 Task: Look for space in Ath, Belgium from 21st June, 2023 to 29th June, 2023 for 4 adults in price range Rs.7000 to Rs.12000. Place can be entire place with 2 bedrooms having 2 beds and 2 bathrooms. Property type can be flat. Amenities needed are: heating, . Booking option can be shelf check-in. Required host language is English.
Action: Mouse moved to (446, 116)
Screenshot: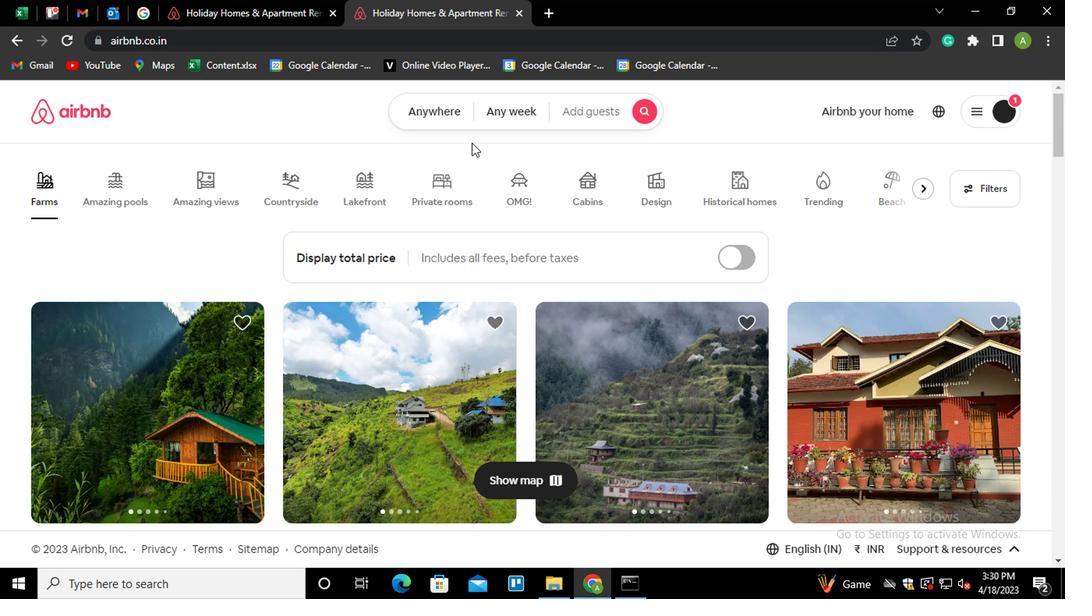 
Action: Mouse pressed left at (446, 116)
Screenshot: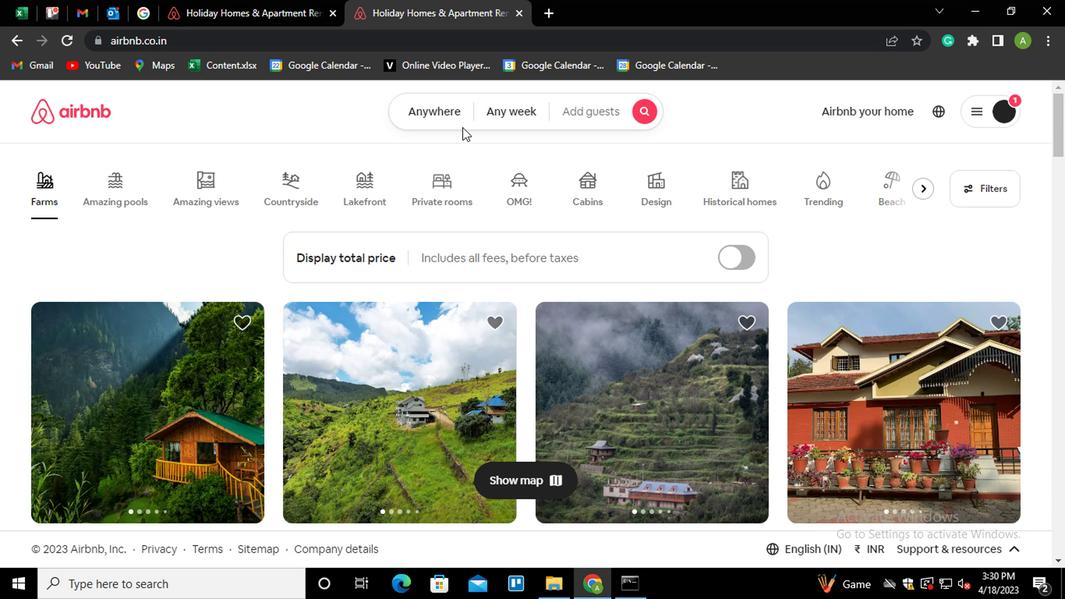 
Action: Mouse moved to (249, 177)
Screenshot: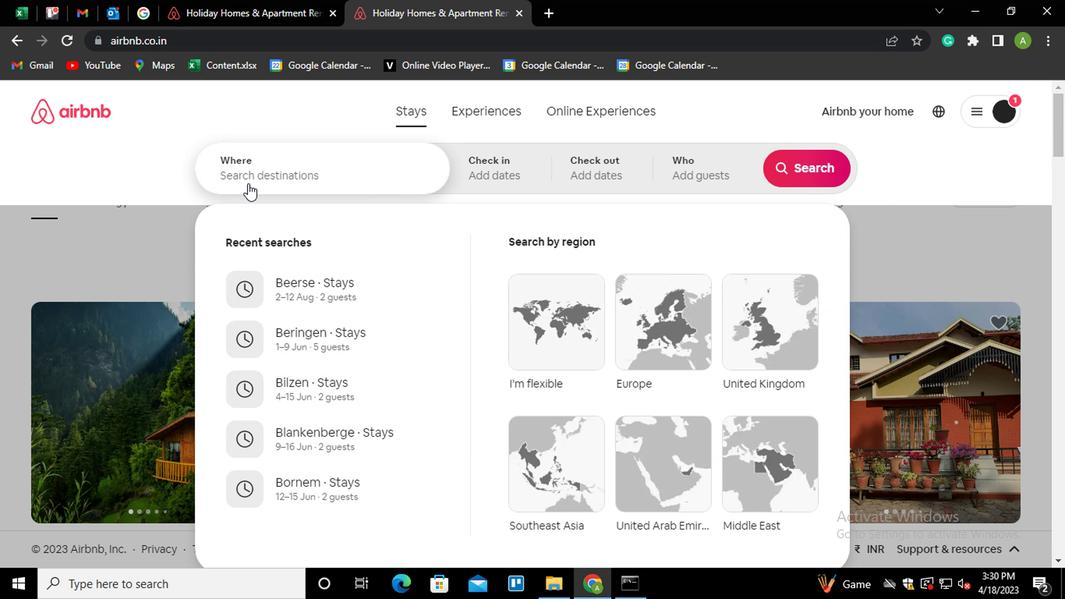 
Action: Mouse pressed left at (249, 177)
Screenshot: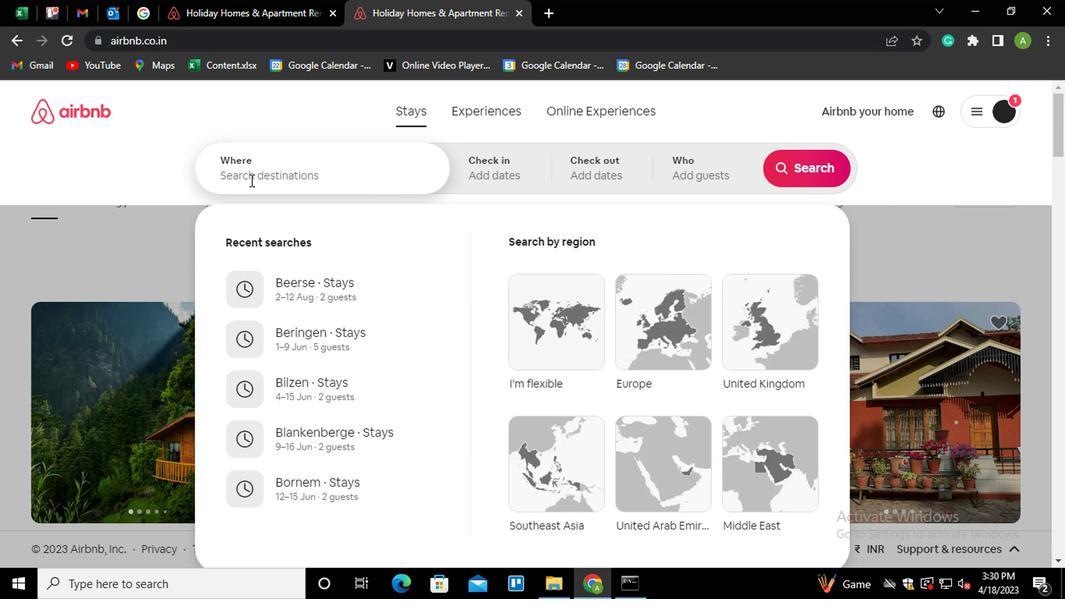 
Action: Key pressed <Key.shift><Key.shift><Key.shift><Key.shift><Key.shift><Key.shift><Key.shift>ATH,<Key.space><Key.shift_r><Key.shift_r><Key.shift_r>BELGIU<Key.down><Key.enter>
Screenshot: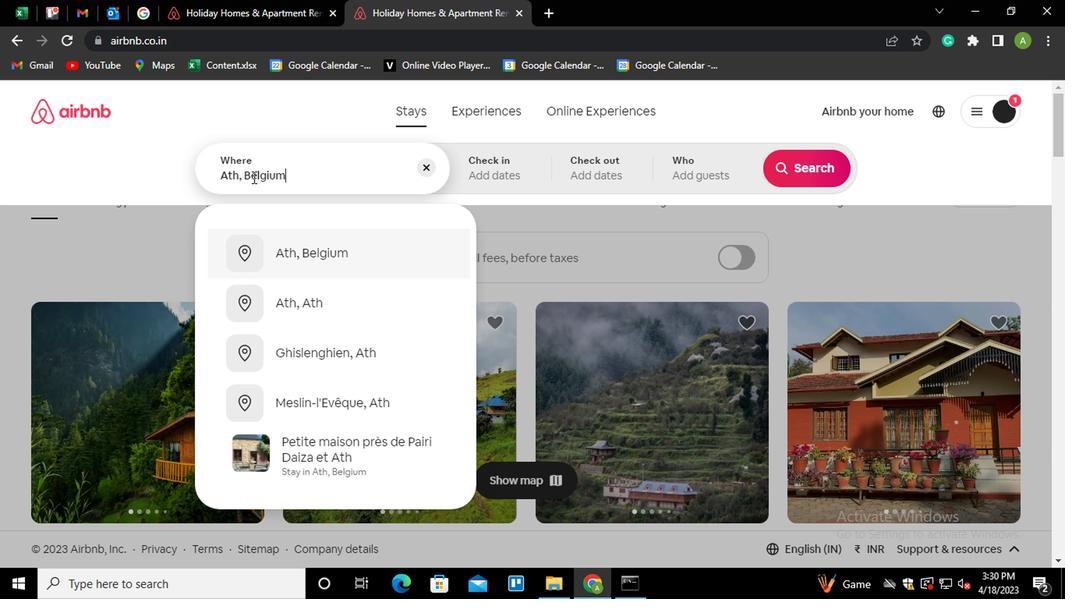 
Action: Mouse moved to (787, 297)
Screenshot: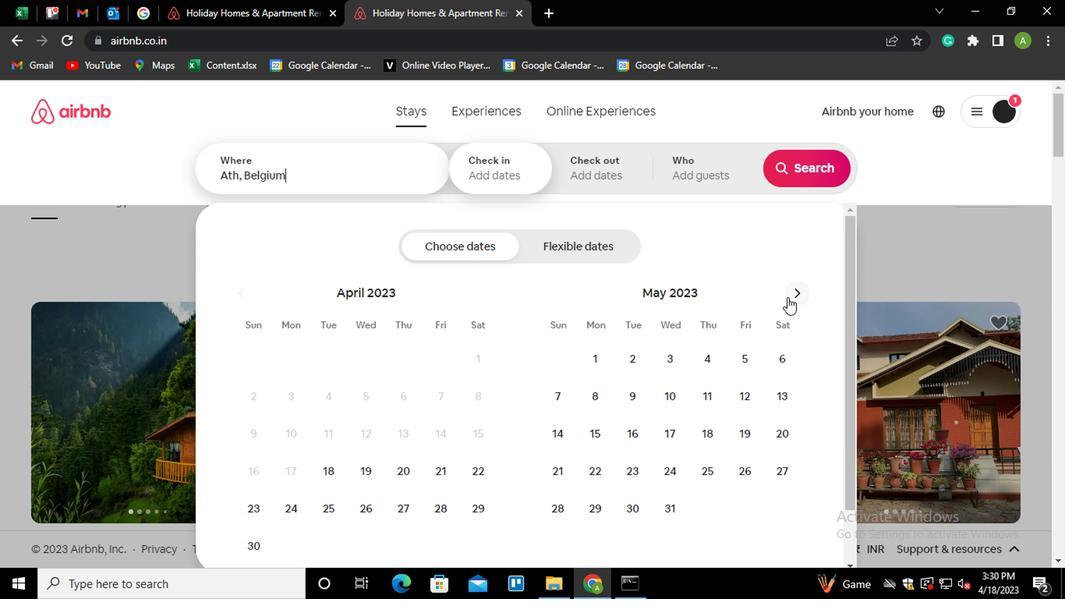 
Action: Mouse pressed left at (787, 297)
Screenshot: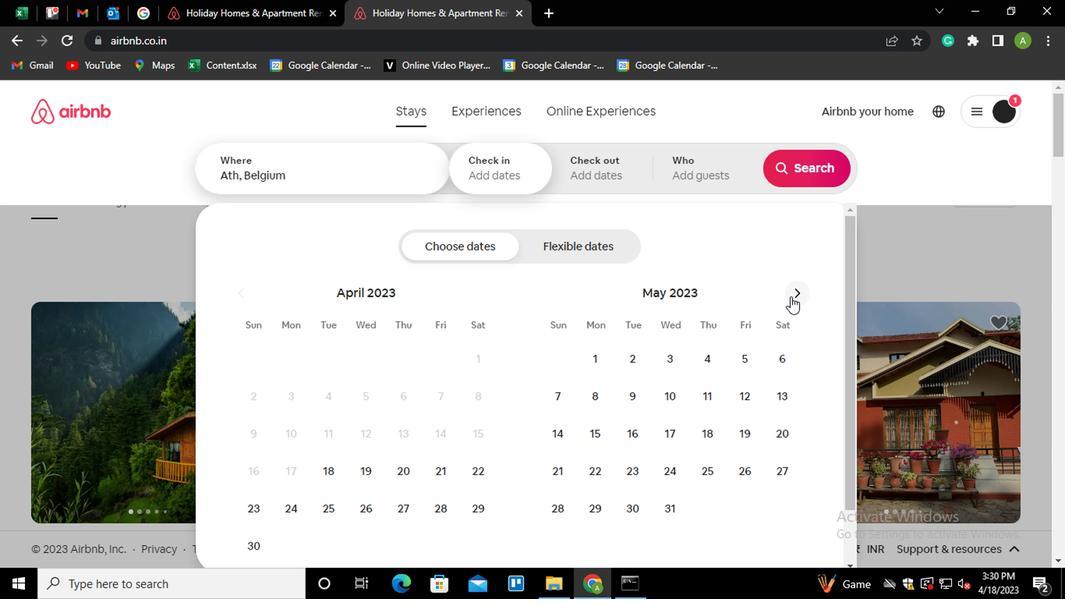
Action: Mouse moved to (662, 476)
Screenshot: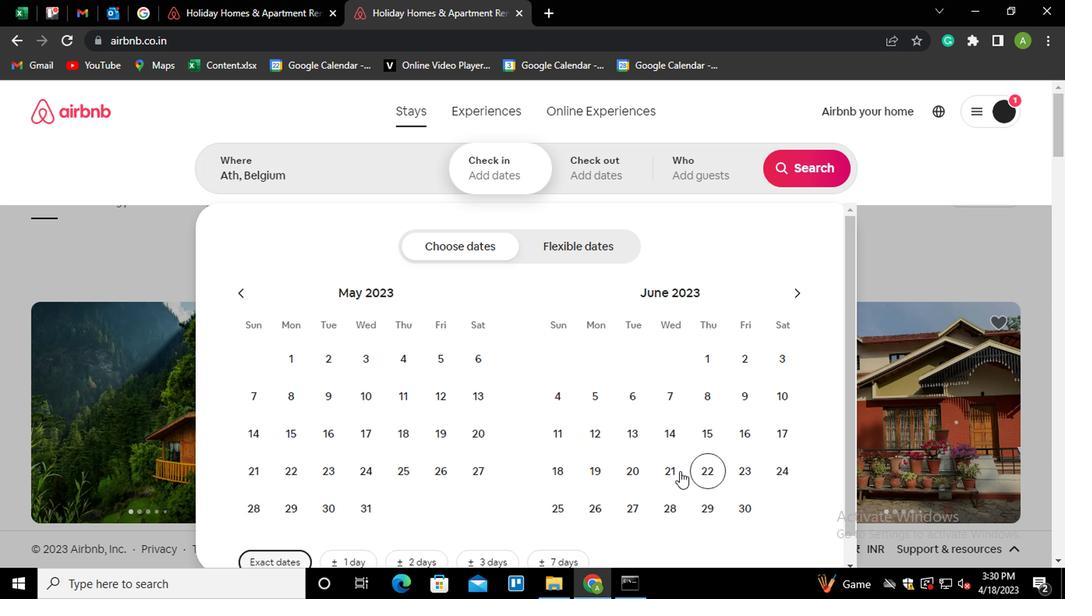 
Action: Mouse pressed left at (662, 476)
Screenshot: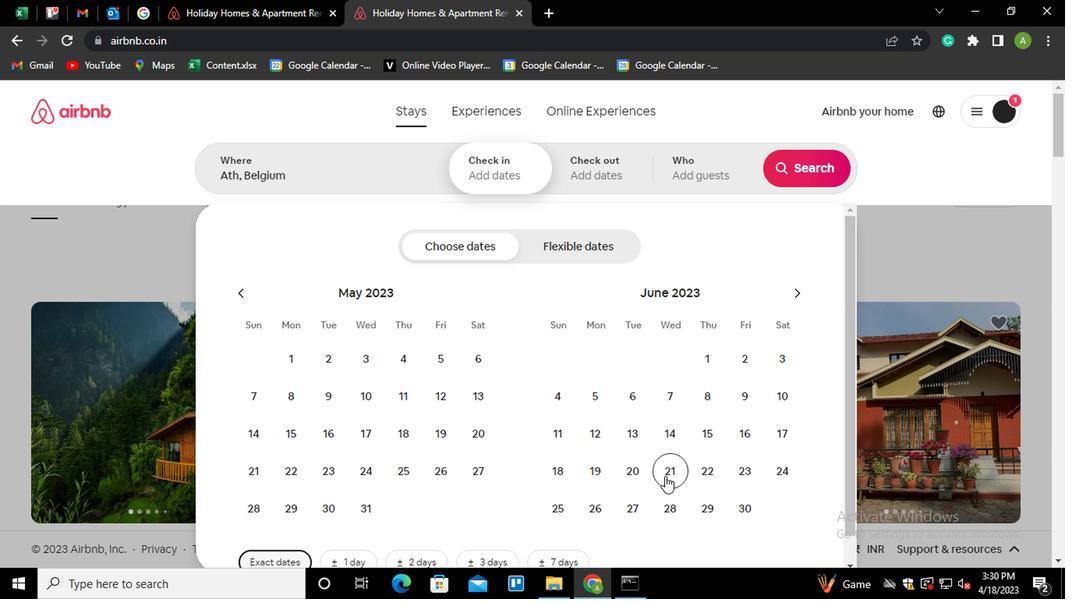 
Action: Mouse moved to (708, 507)
Screenshot: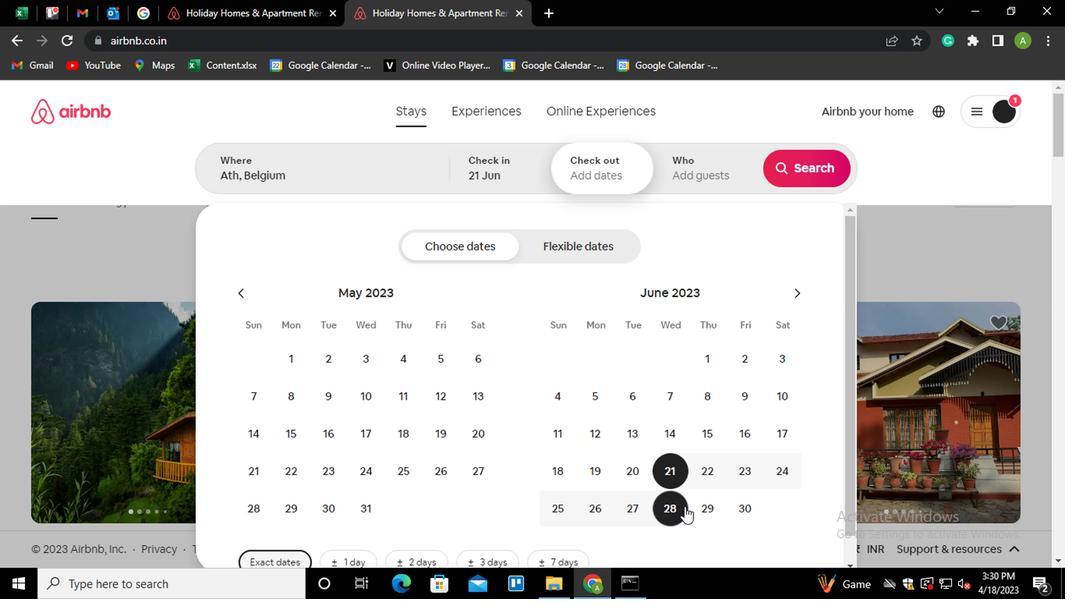 
Action: Mouse pressed left at (708, 507)
Screenshot: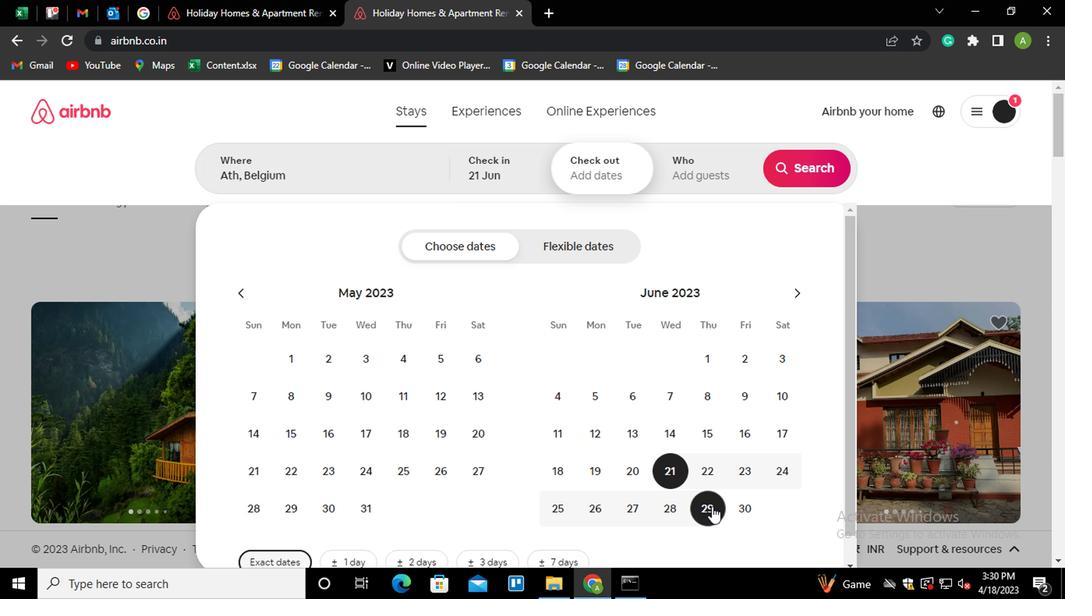 
Action: Mouse moved to (712, 165)
Screenshot: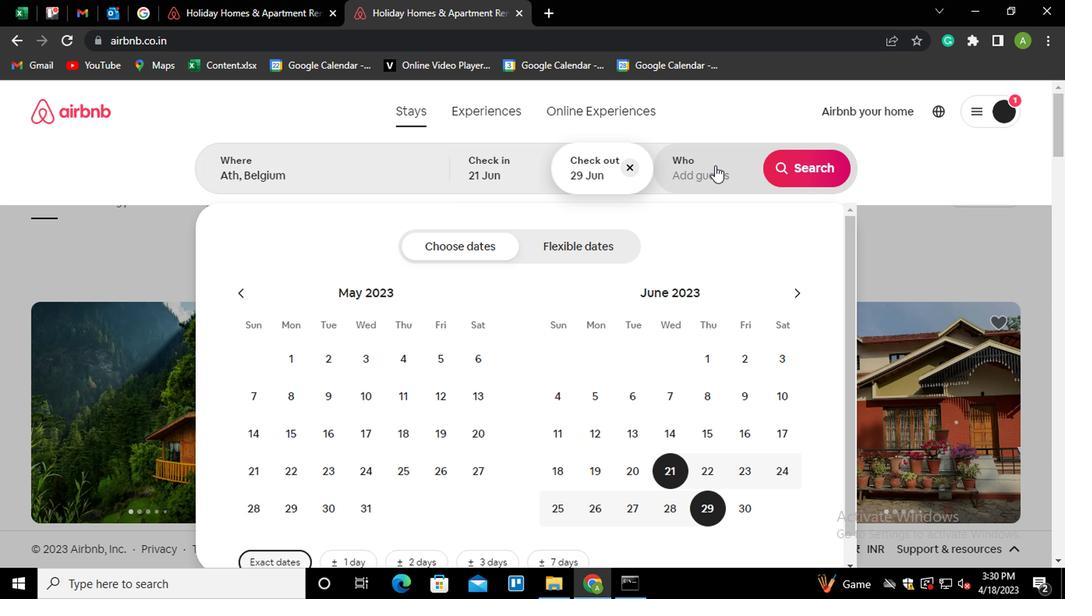 
Action: Mouse pressed left at (712, 165)
Screenshot: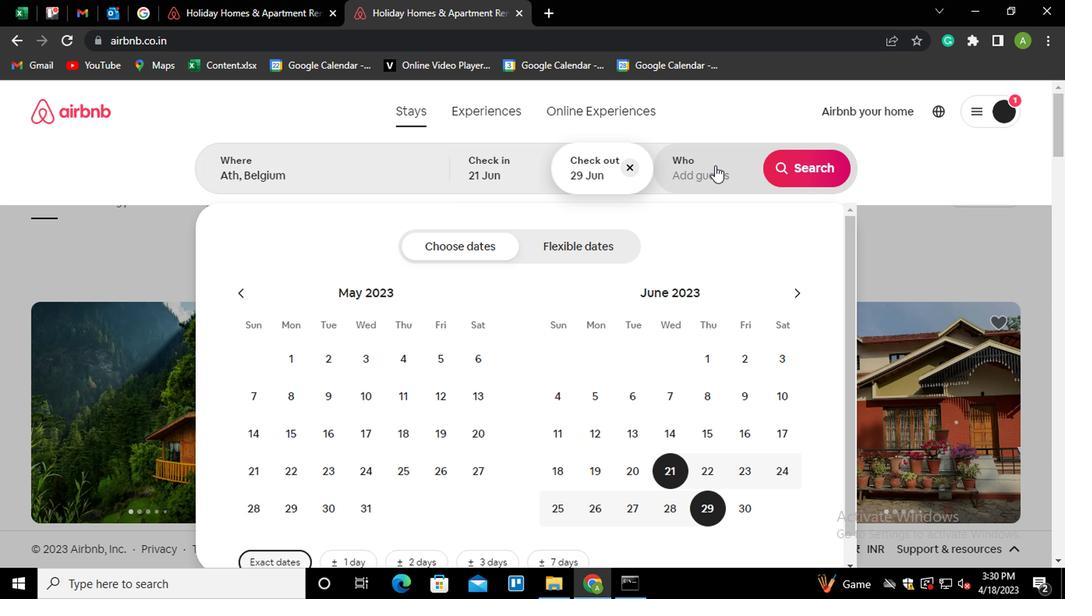 
Action: Mouse moved to (811, 252)
Screenshot: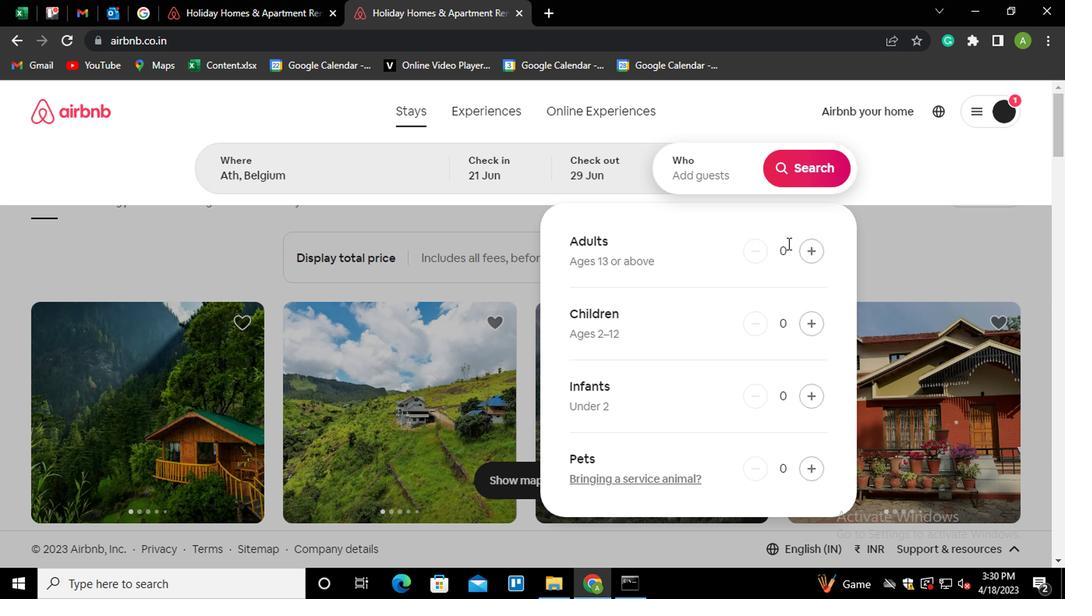 
Action: Mouse pressed left at (811, 252)
Screenshot: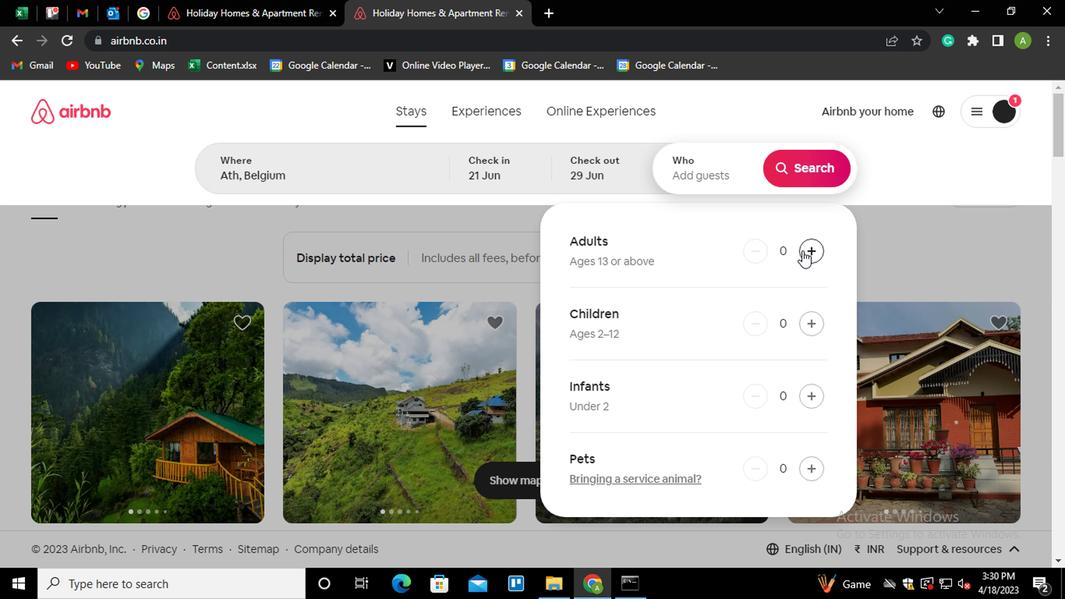 
Action: Mouse pressed left at (811, 252)
Screenshot: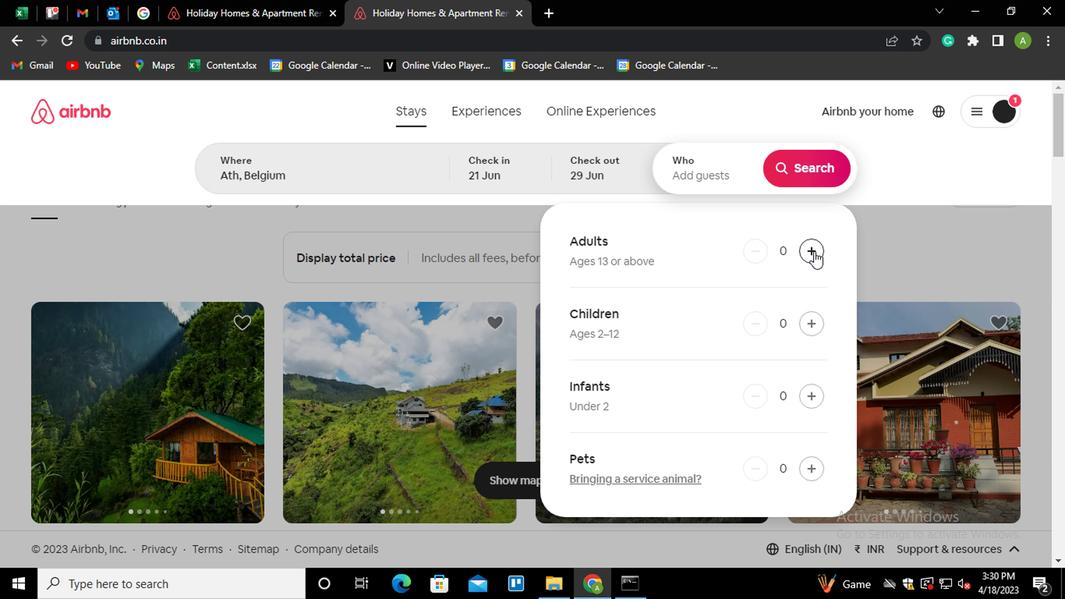 
Action: Mouse pressed left at (811, 252)
Screenshot: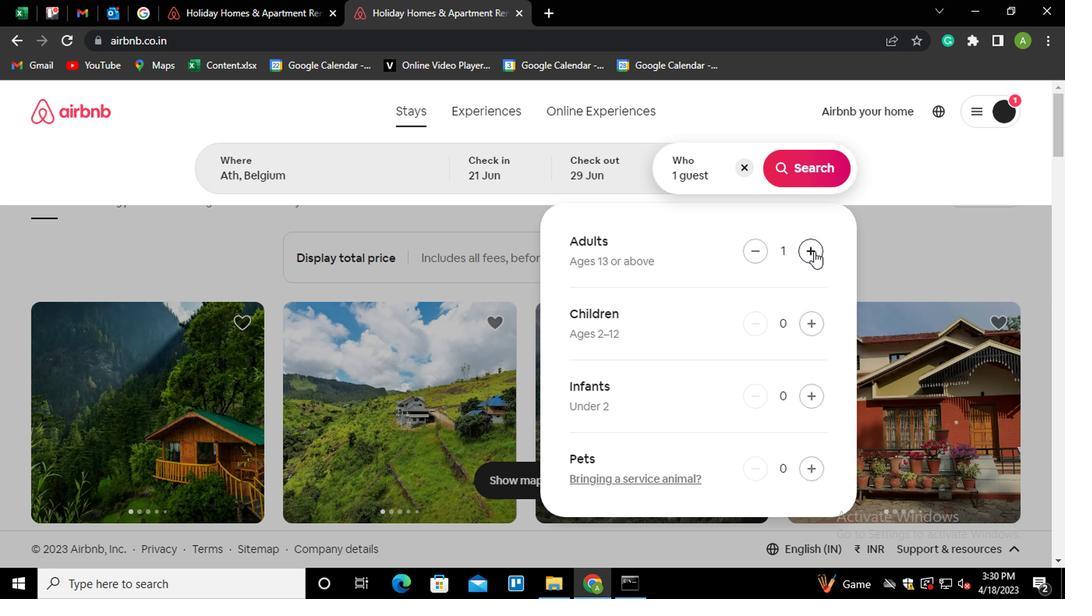 
Action: Mouse pressed left at (811, 252)
Screenshot: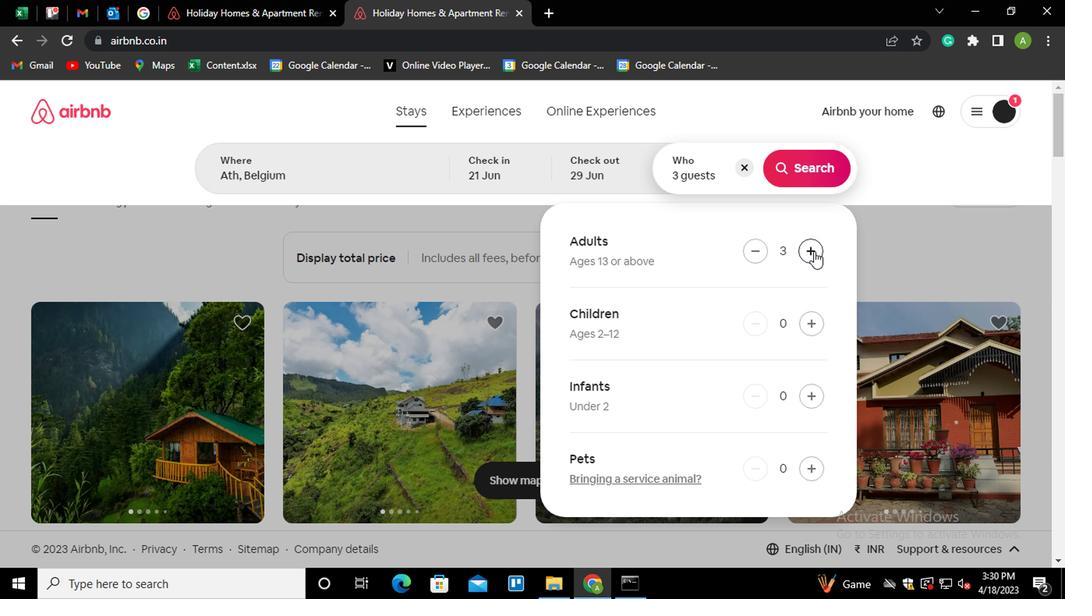 
Action: Mouse moved to (800, 154)
Screenshot: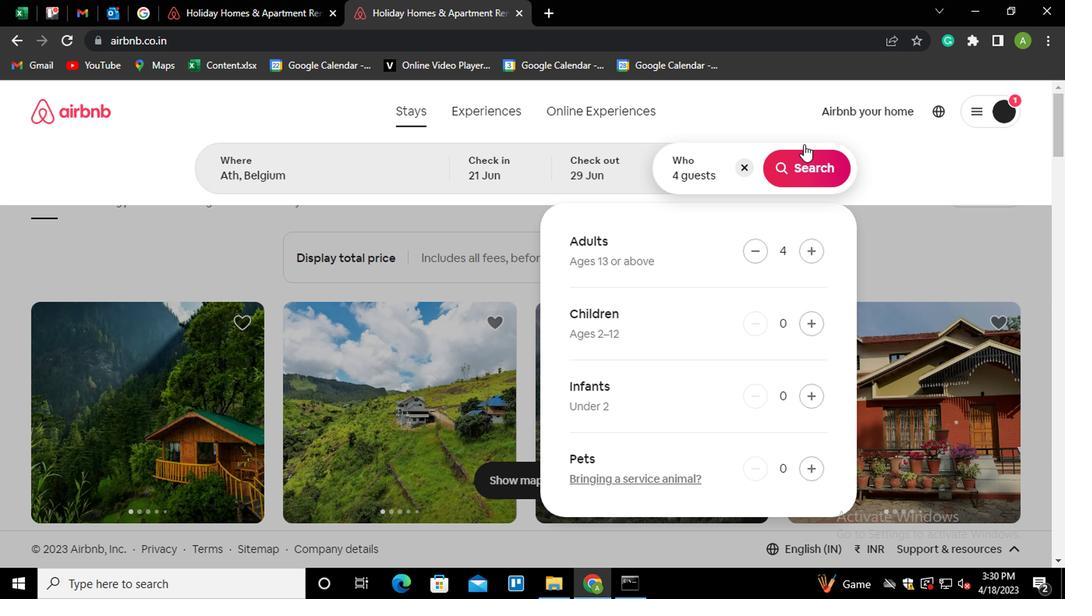
Action: Mouse pressed left at (800, 154)
Screenshot: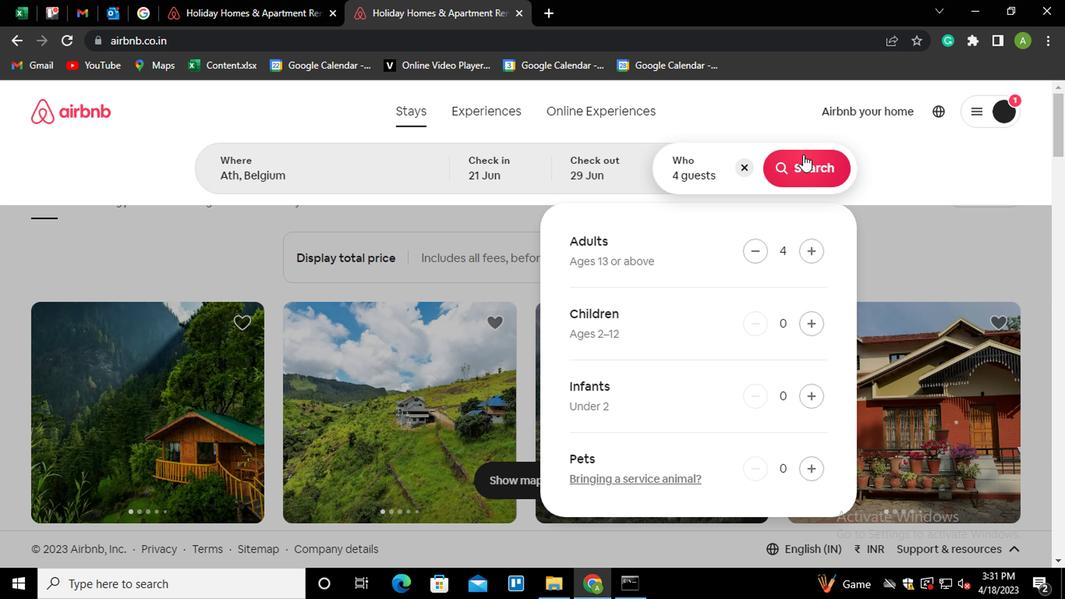 
Action: Mouse moved to (990, 180)
Screenshot: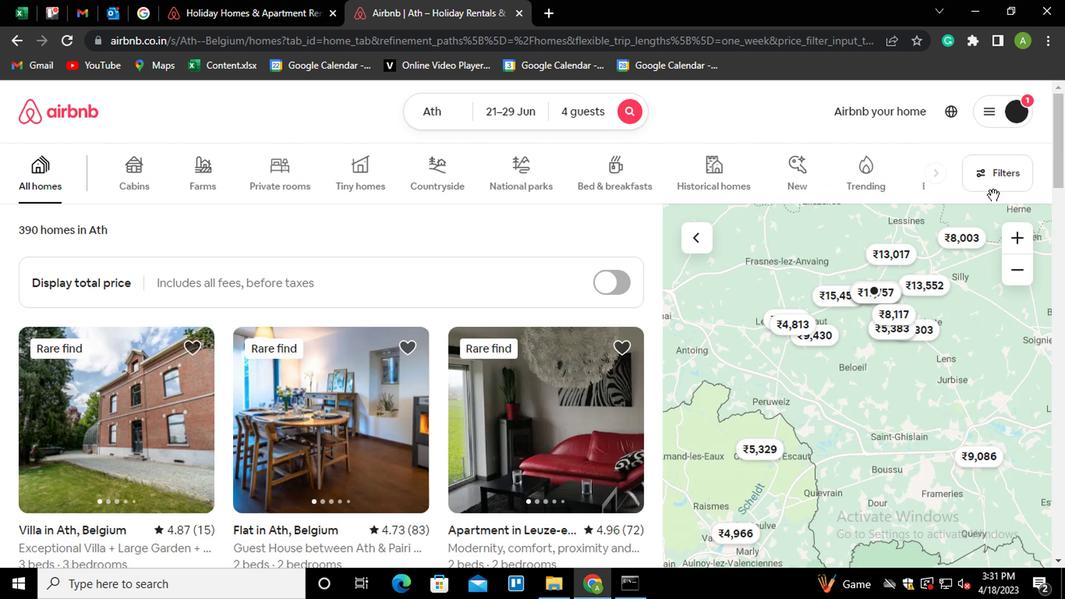 
Action: Mouse pressed left at (990, 180)
Screenshot: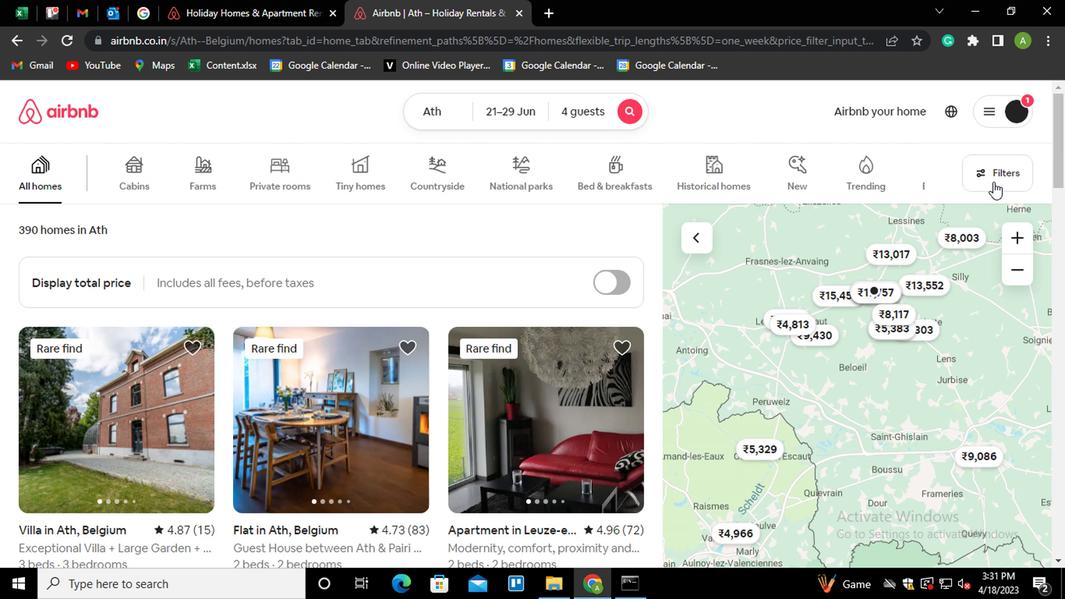 
Action: Mouse moved to (448, 350)
Screenshot: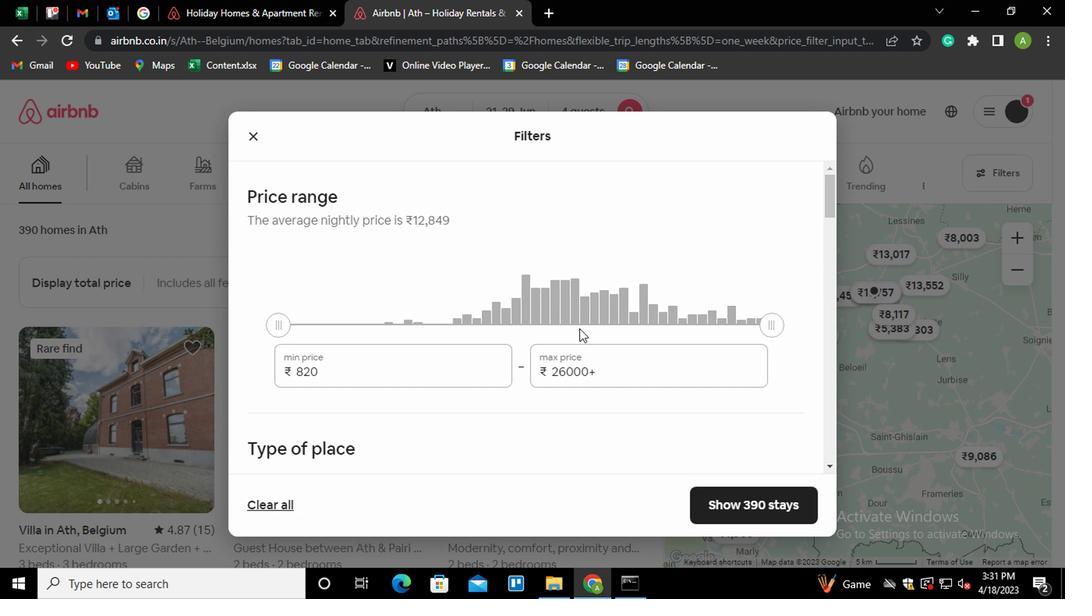 
Action: Mouse pressed left at (448, 350)
Screenshot: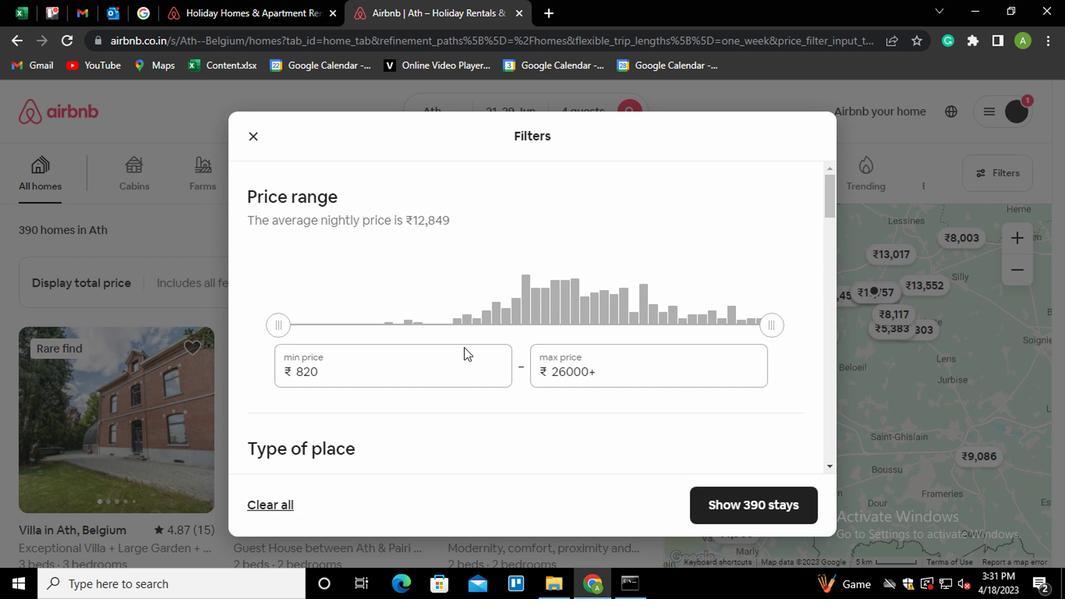 
Action: Key pressed <Key.shift_r><Key.home>7000
Screenshot: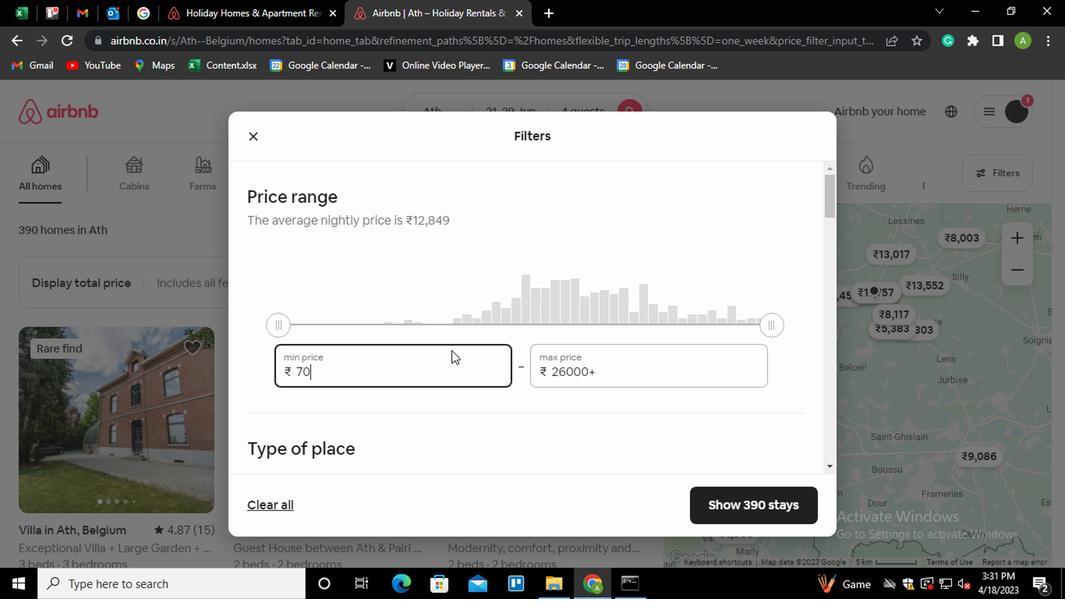 
Action: Mouse moved to (623, 377)
Screenshot: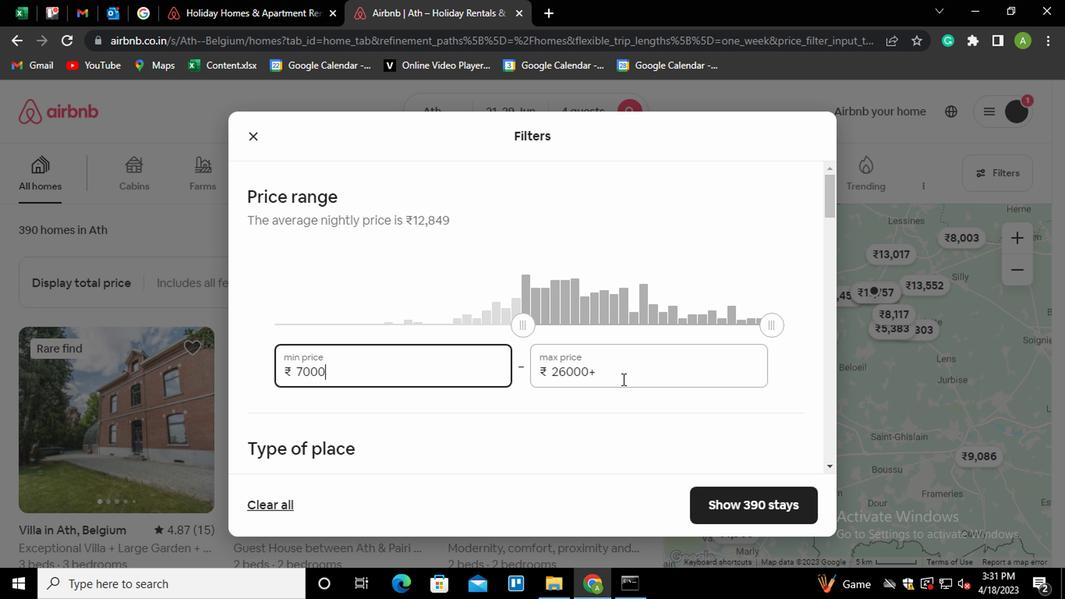 
Action: Mouse pressed left at (623, 377)
Screenshot: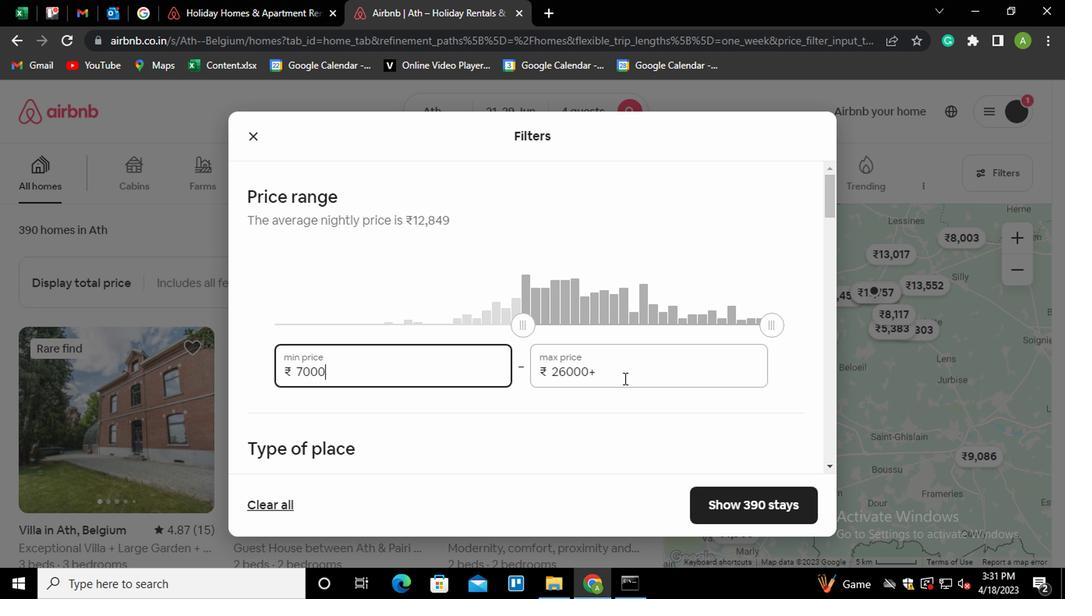 
Action: Key pressed <Key.shift_r><Key.home>12000
Screenshot: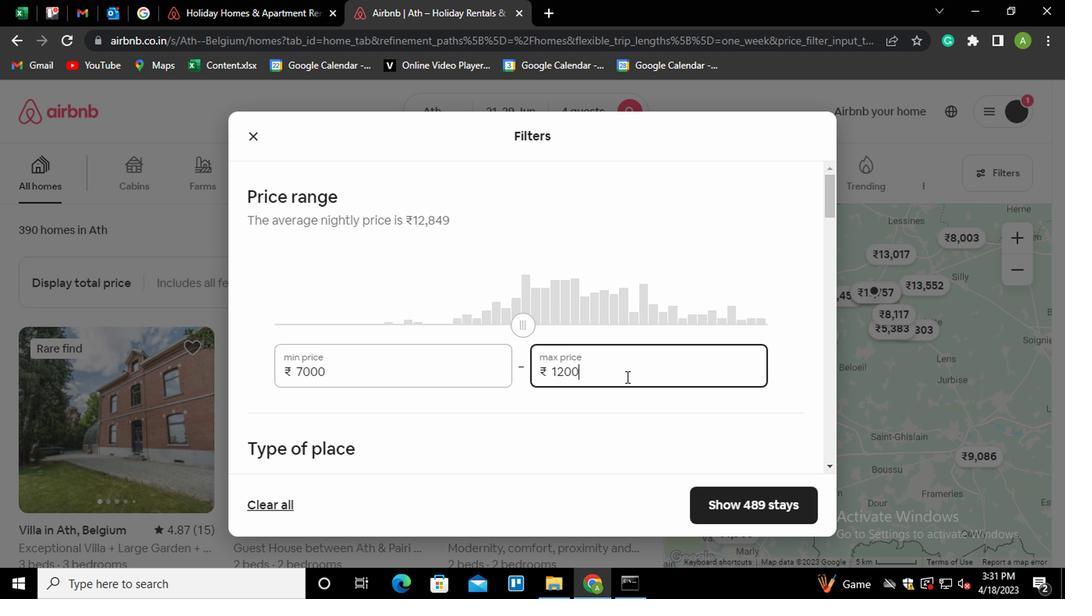 
Action: Mouse moved to (618, 385)
Screenshot: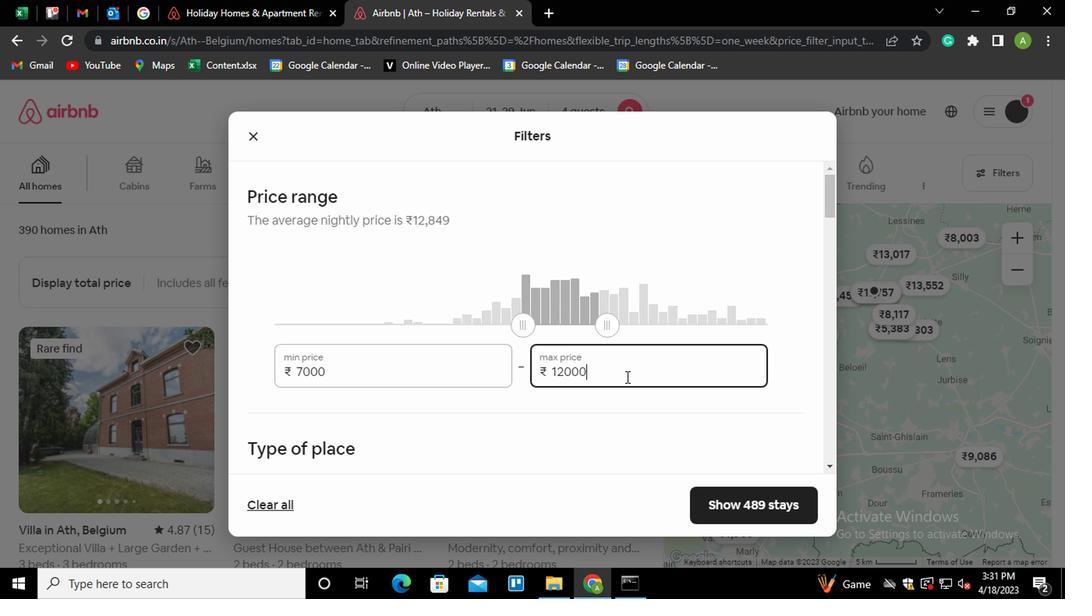 
Action: Mouse scrolled (618, 384) with delta (0, 0)
Screenshot: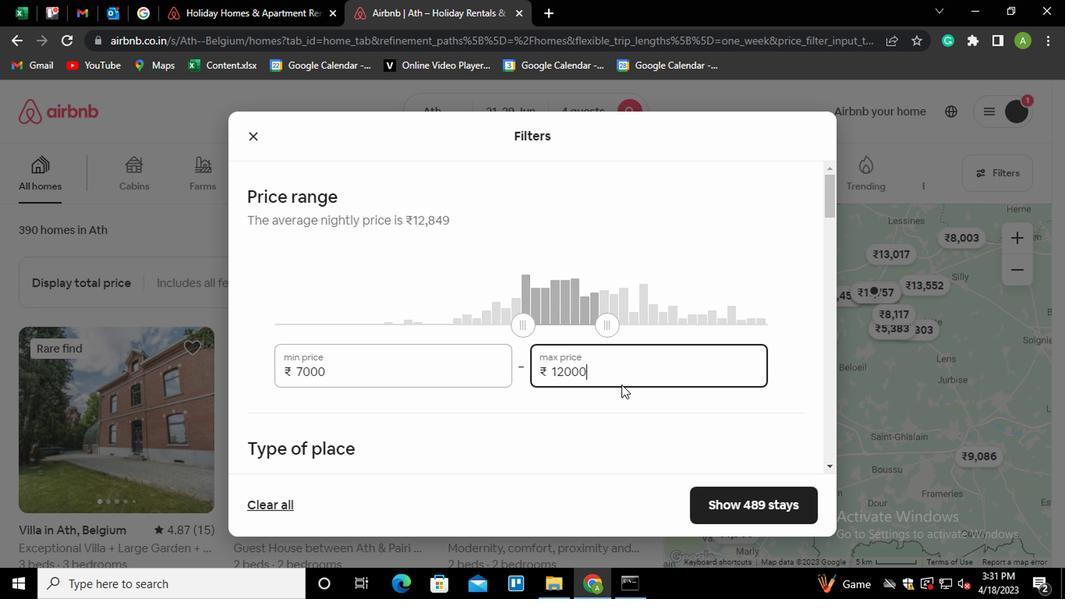 
Action: Mouse moved to (297, 419)
Screenshot: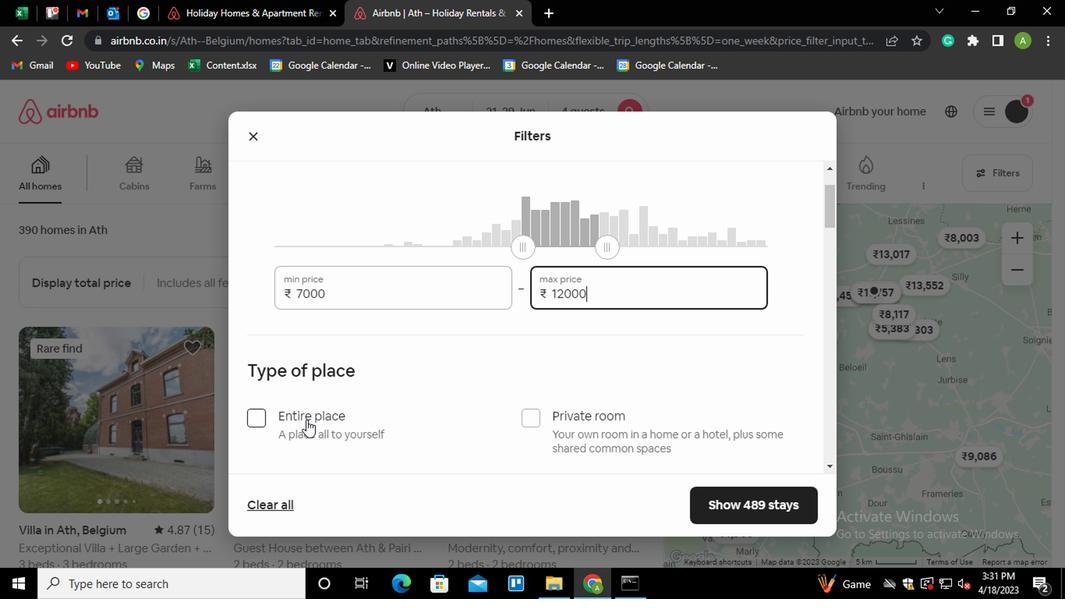 
Action: Mouse pressed left at (297, 419)
Screenshot: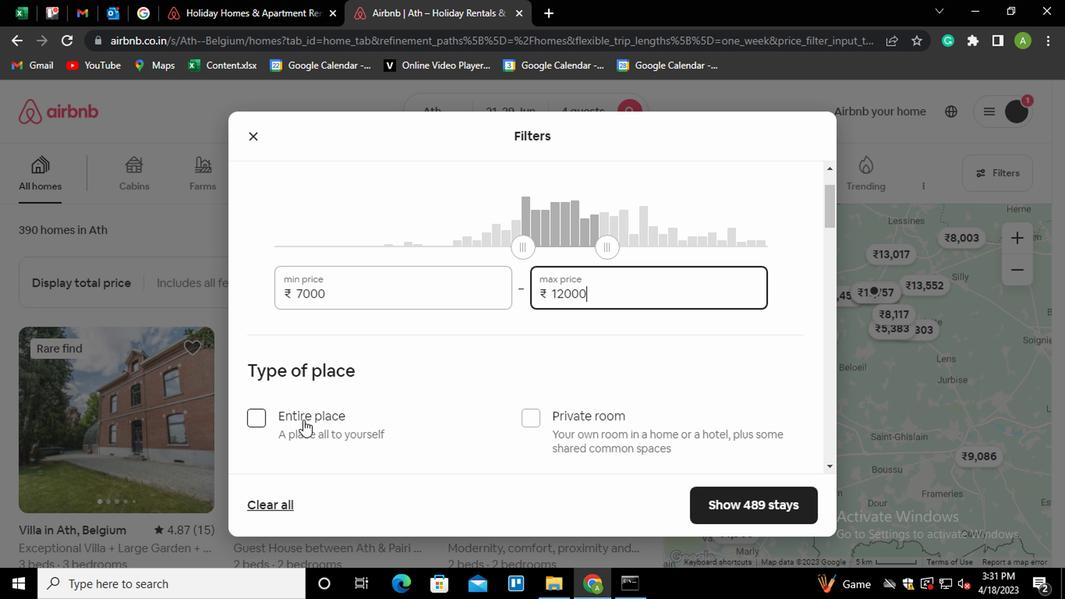 
Action: Mouse moved to (443, 410)
Screenshot: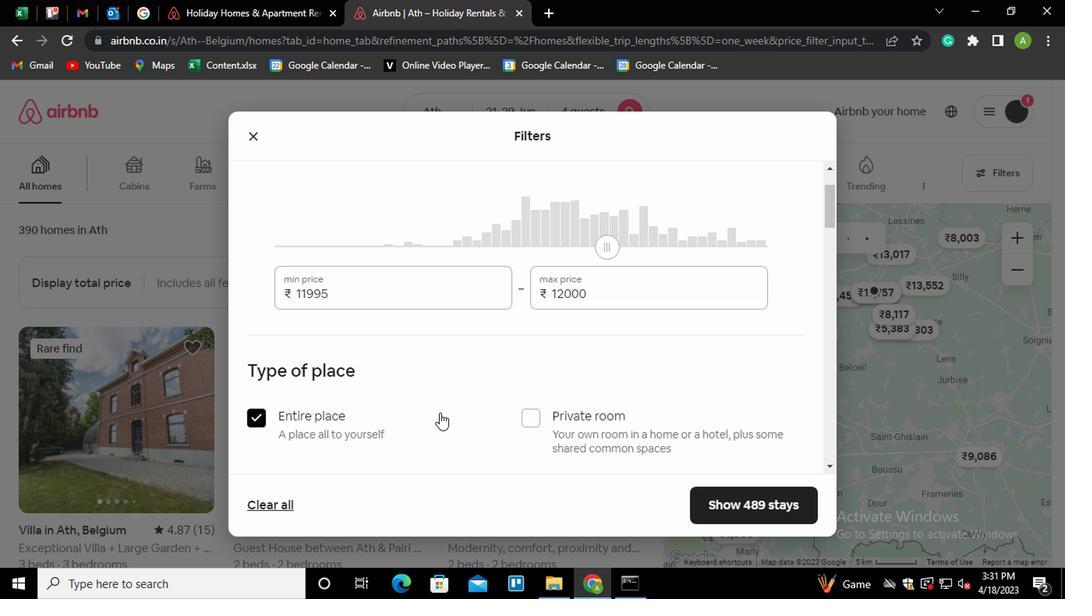 
Action: Mouse scrolled (443, 409) with delta (0, 0)
Screenshot: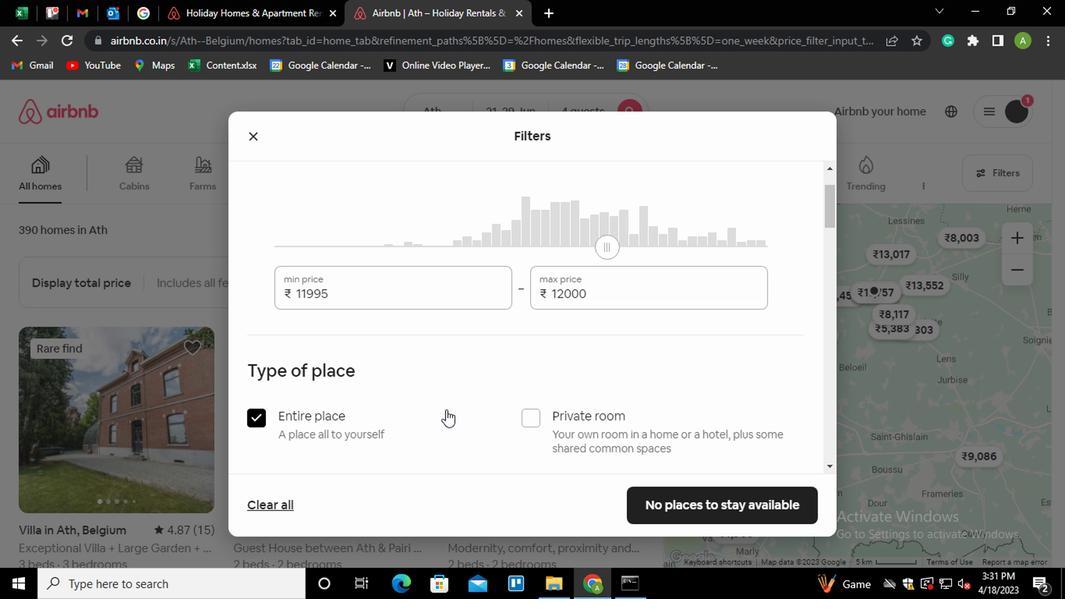 
Action: Mouse scrolled (443, 409) with delta (0, 0)
Screenshot: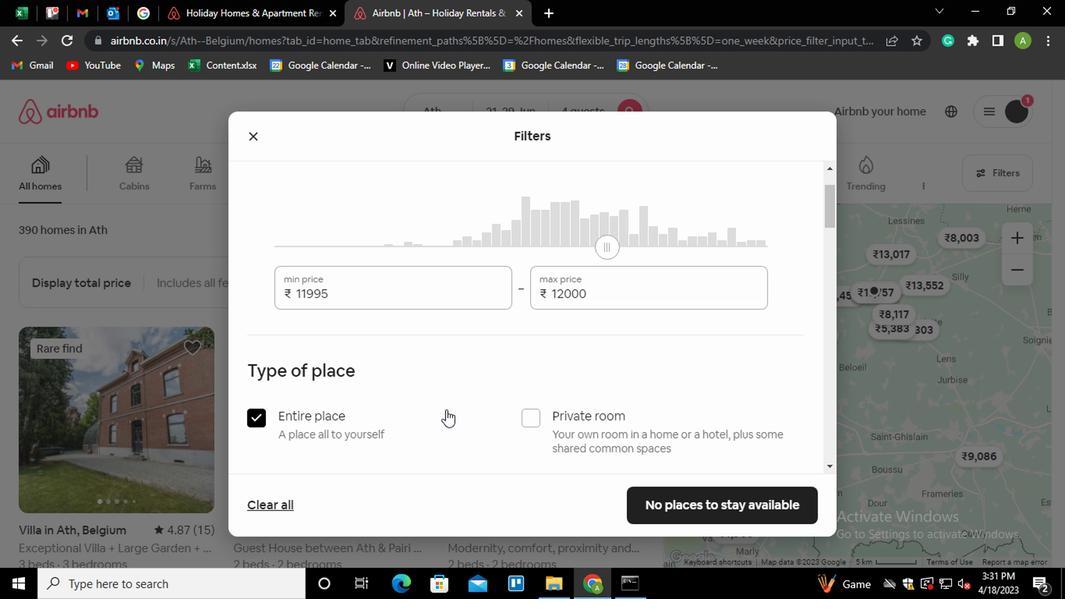
Action: Mouse scrolled (443, 409) with delta (0, 0)
Screenshot: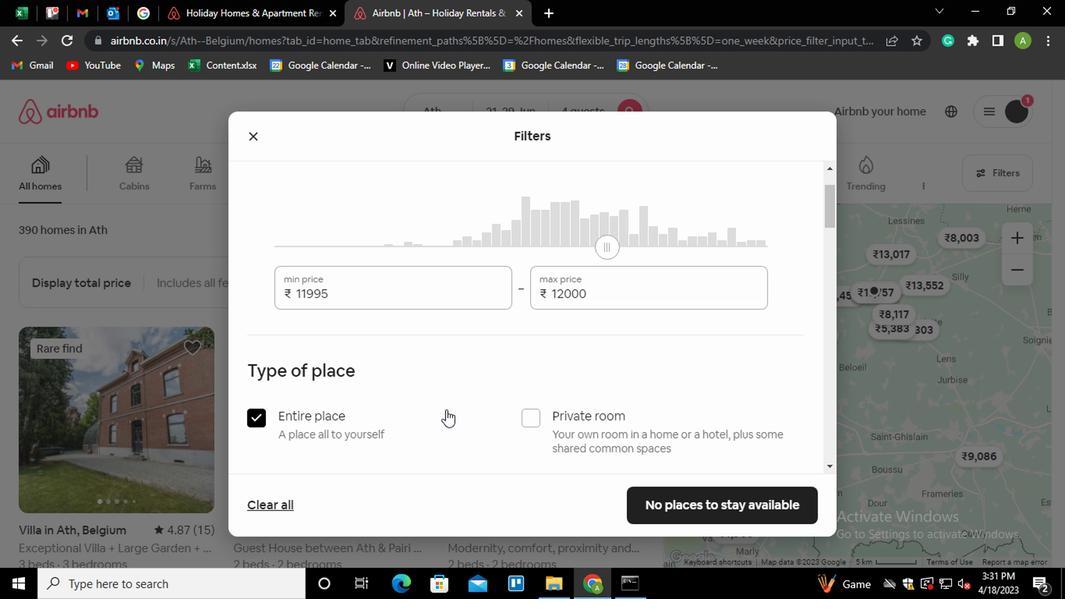 
Action: Mouse moved to (394, 429)
Screenshot: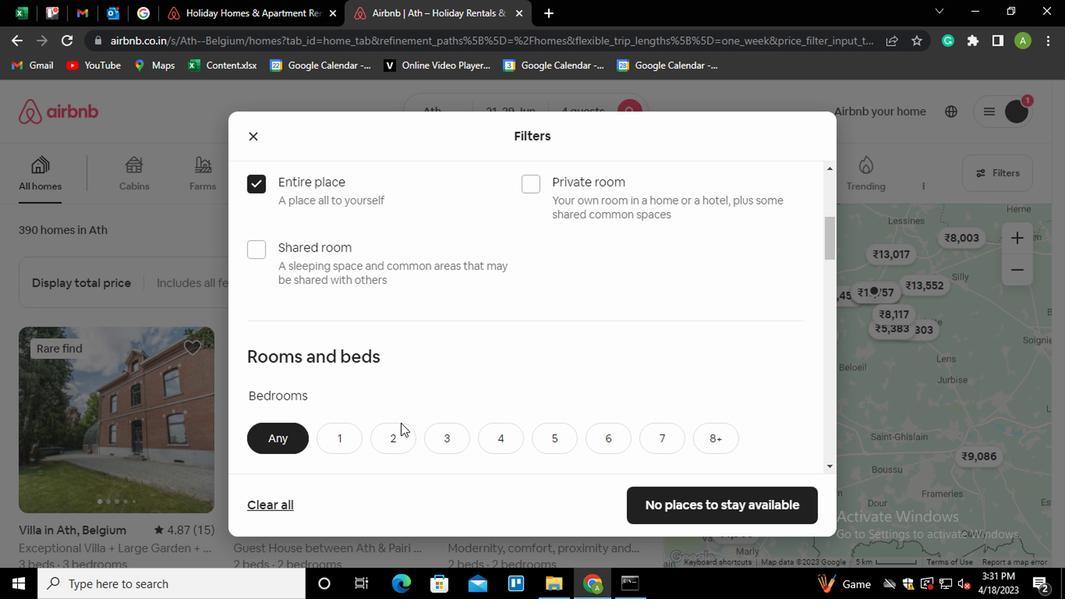 
Action: Mouse pressed left at (394, 429)
Screenshot: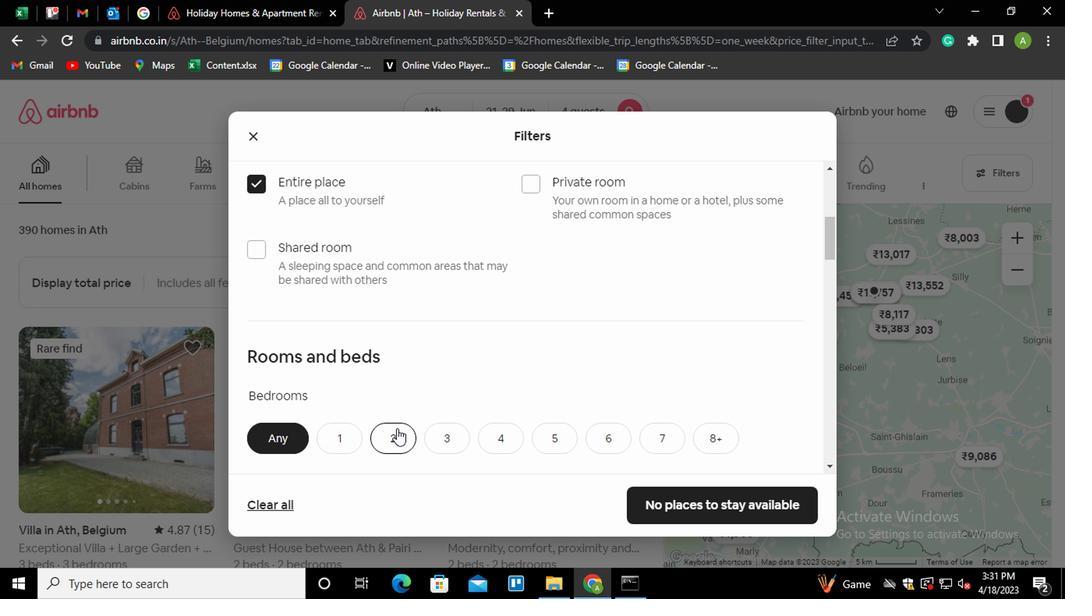 
Action: Mouse moved to (407, 433)
Screenshot: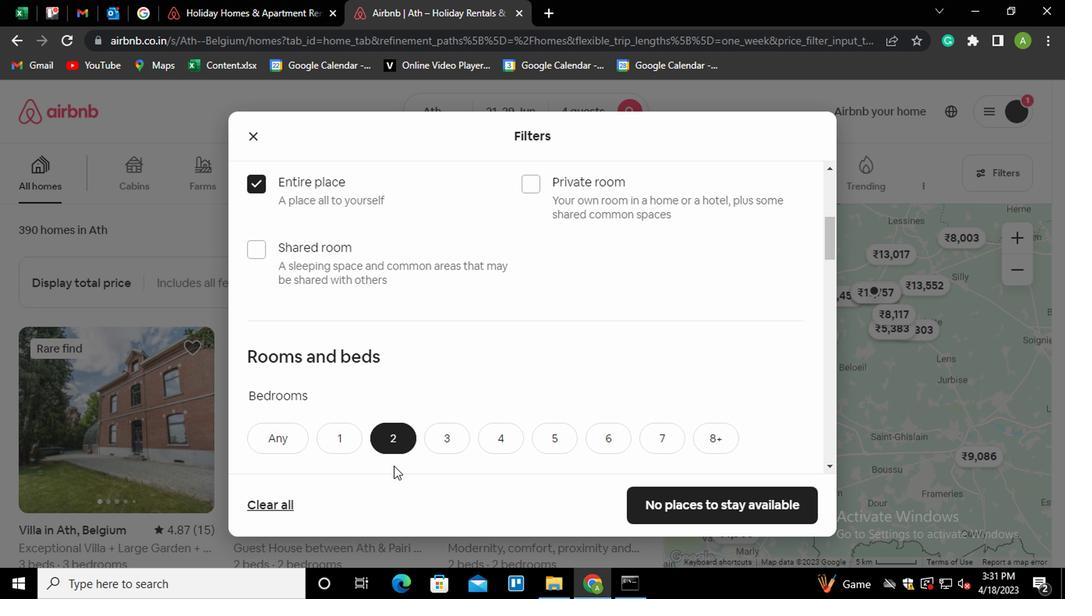 
Action: Mouse scrolled (407, 432) with delta (0, 0)
Screenshot: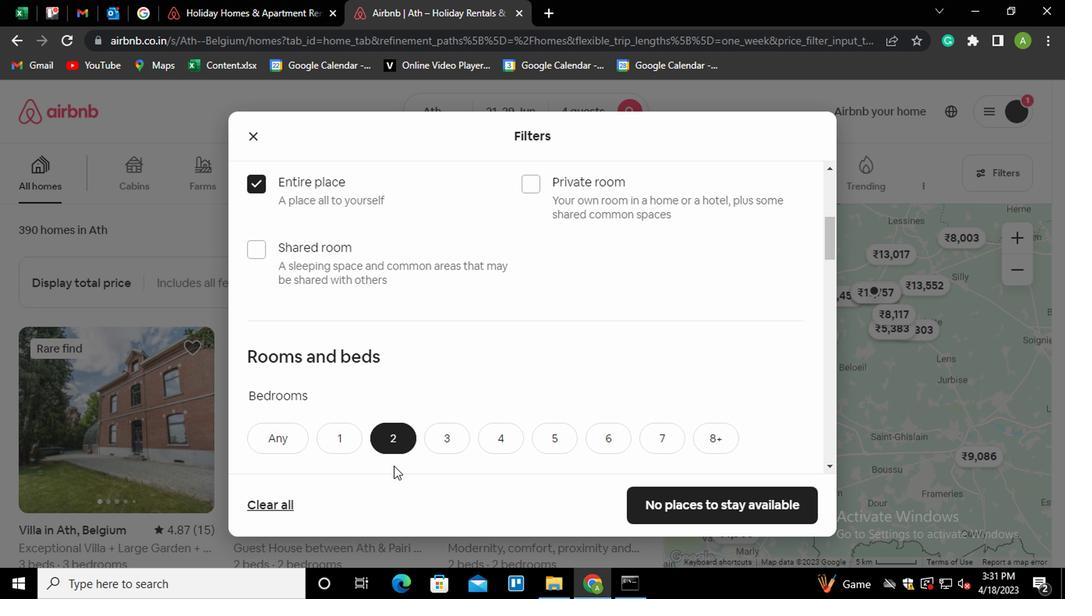 
Action: Mouse scrolled (407, 432) with delta (0, 0)
Screenshot: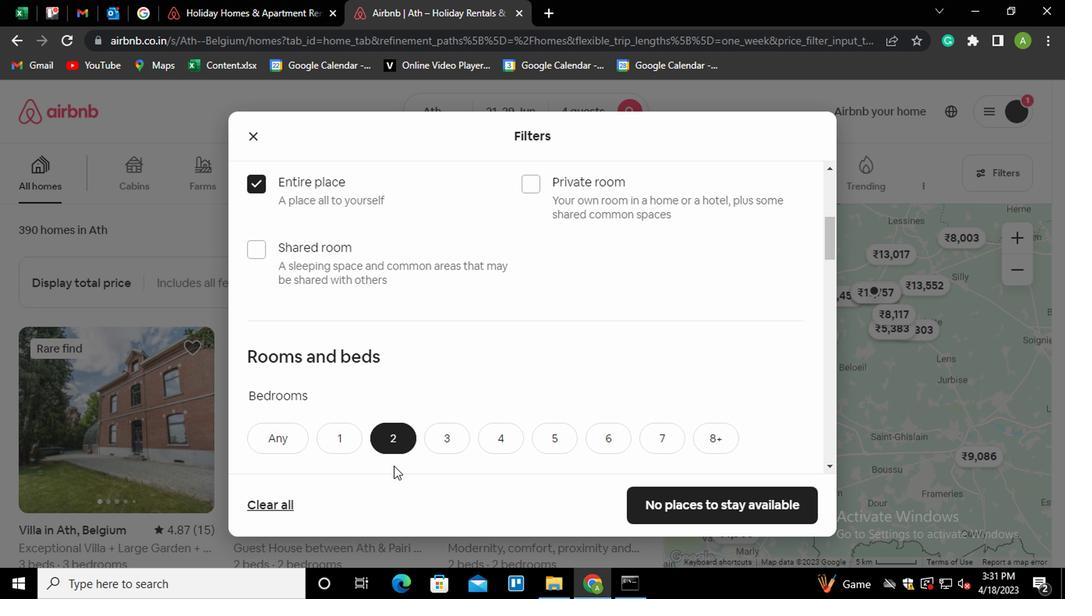 
Action: Mouse scrolled (407, 432) with delta (0, 0)
Screenshot: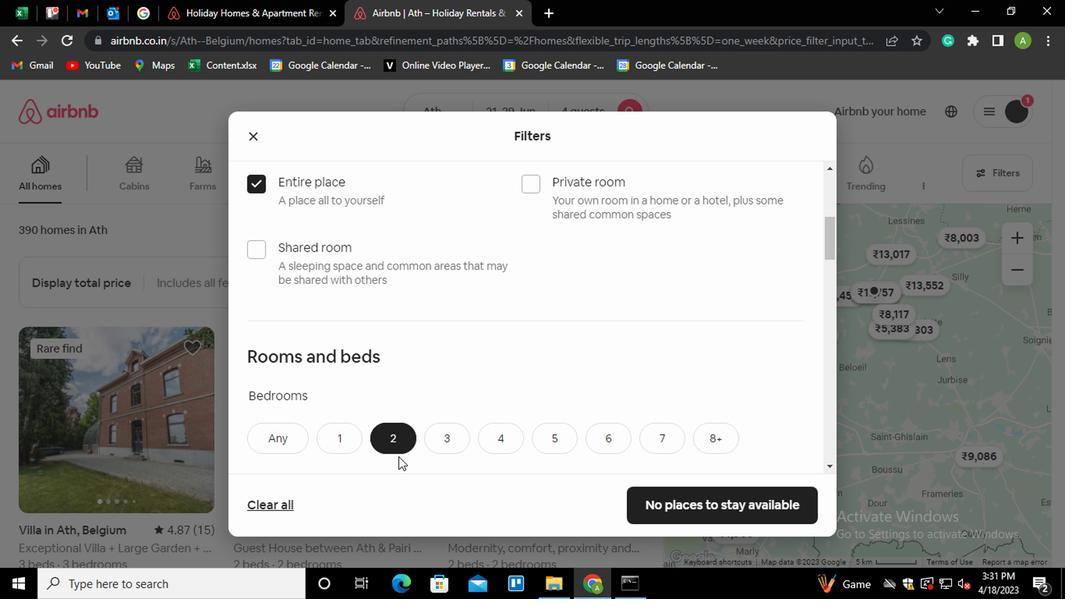 
Action: Mouse scrolled (407, 432) with delta (0, 0)
Screenshot: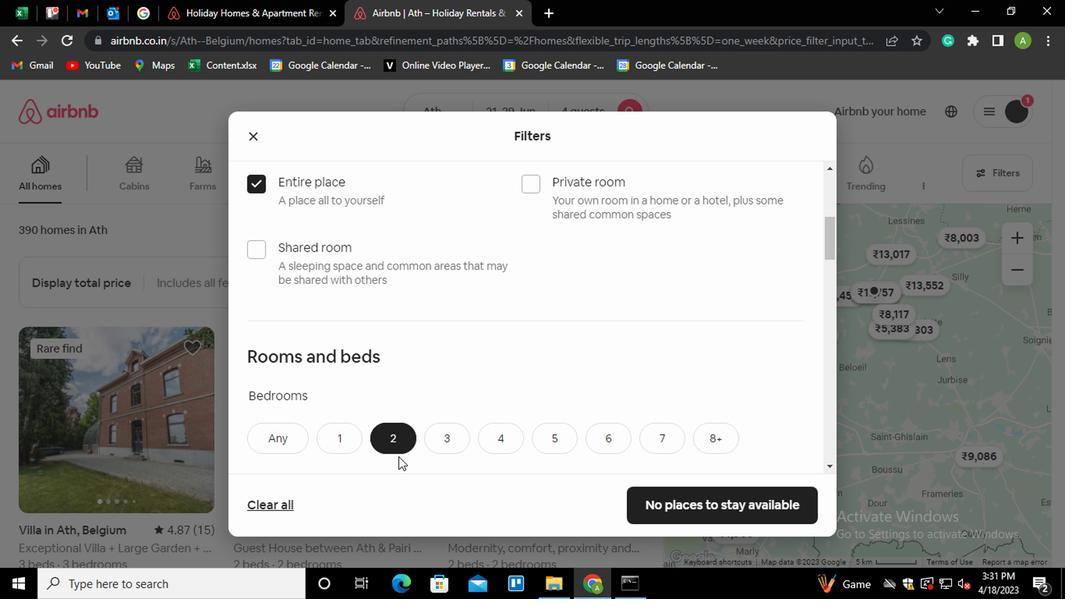 
Action: Mouse moved to (388, 212)
Screenshot: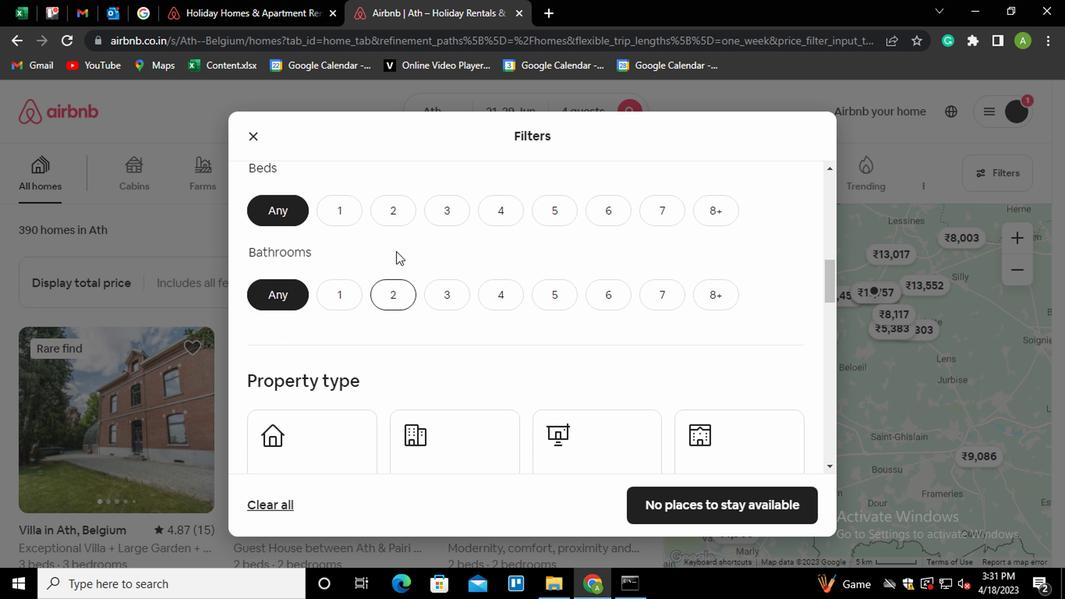 
Action: Mouse pressed left at (388, 212)
Screenshot: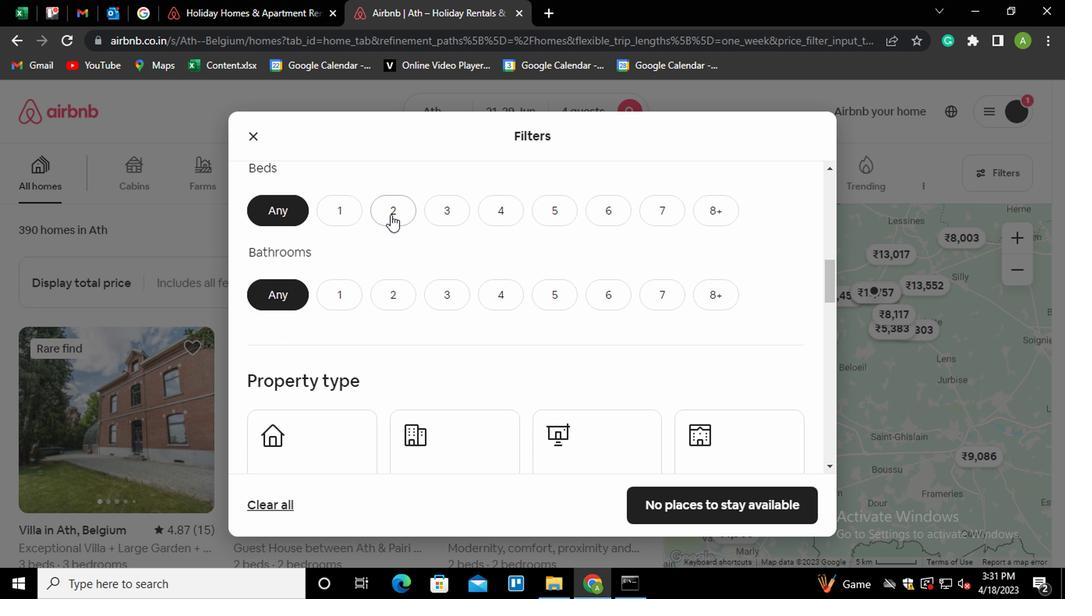 
Action: Mouse moved to (390, 292)
Screenshot: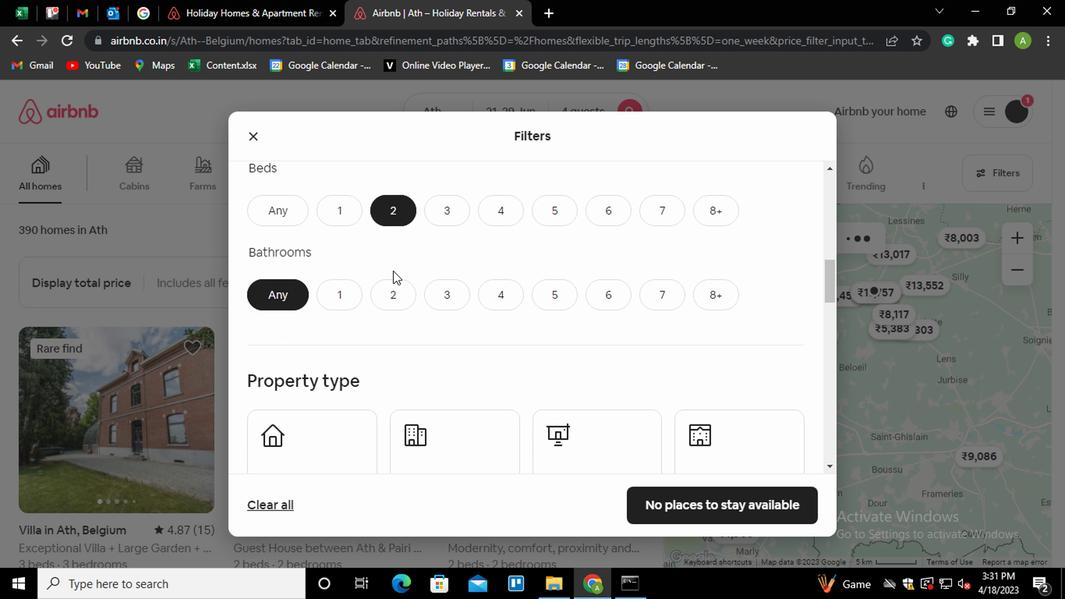 
Action: Mouse pressed left at (390, 292)
Screenshot: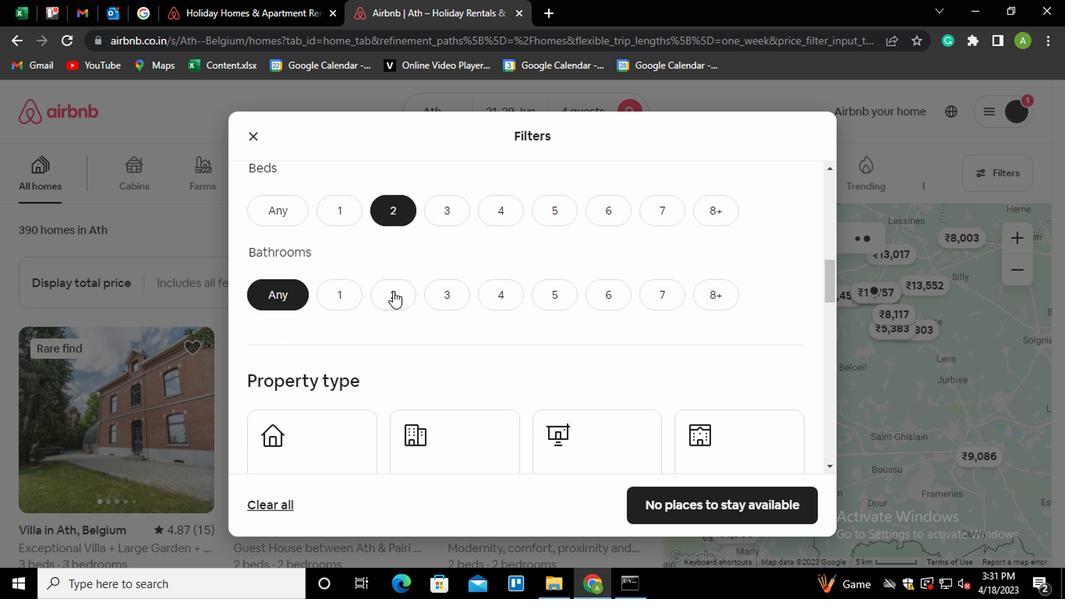 
Action: Mouse moved to (648, 375)
Screenshot: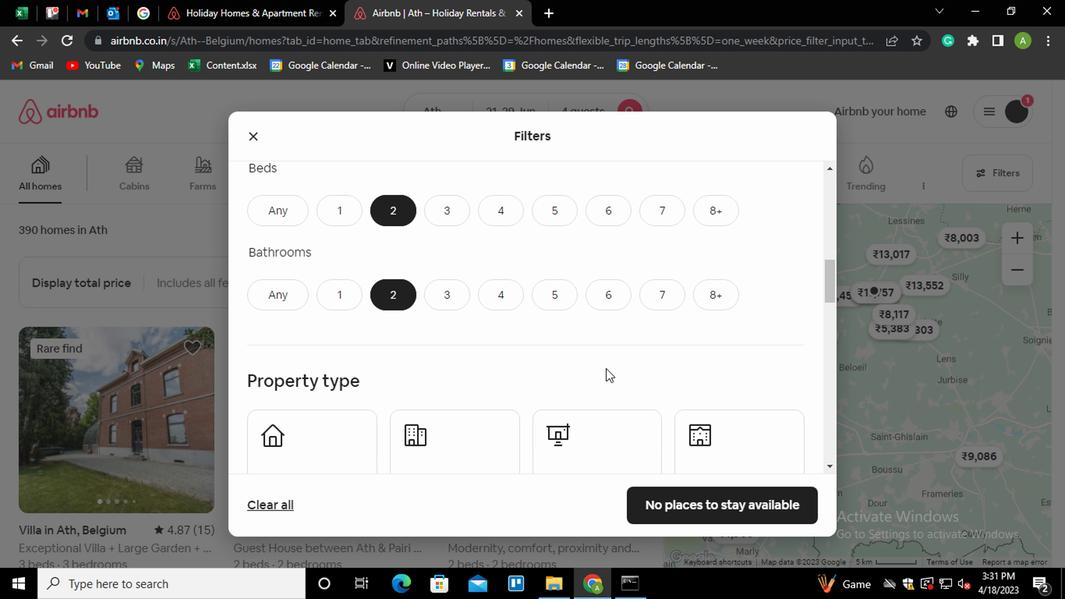 
Action: Mouse scrolled (648, 374) with delta (0, -1)
Screenshot: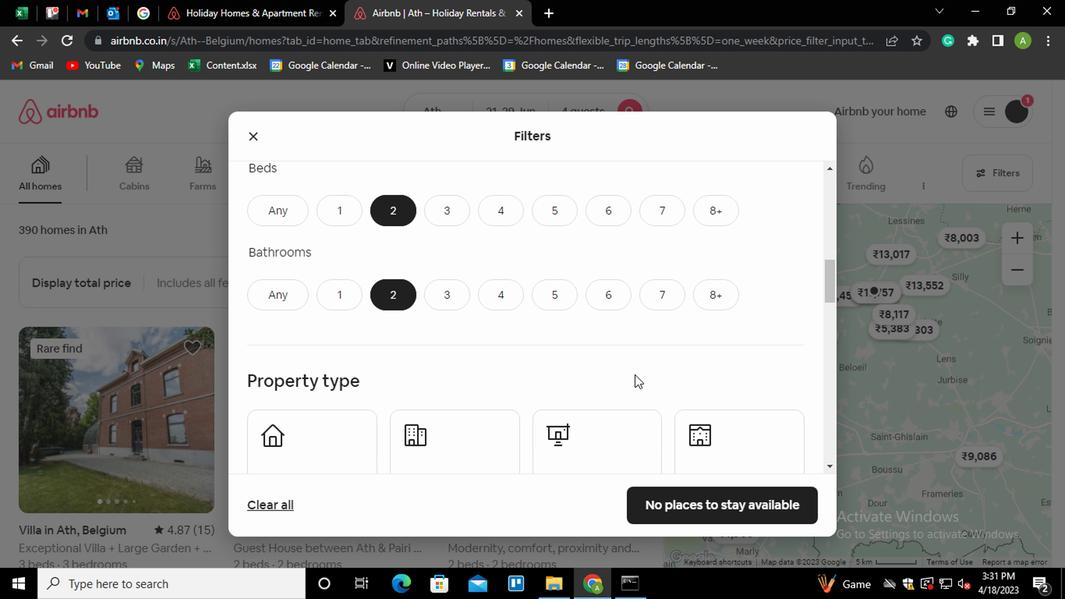 
Action: Mouse scrolled (648, 374) with delta (0, -1)
Screenshot: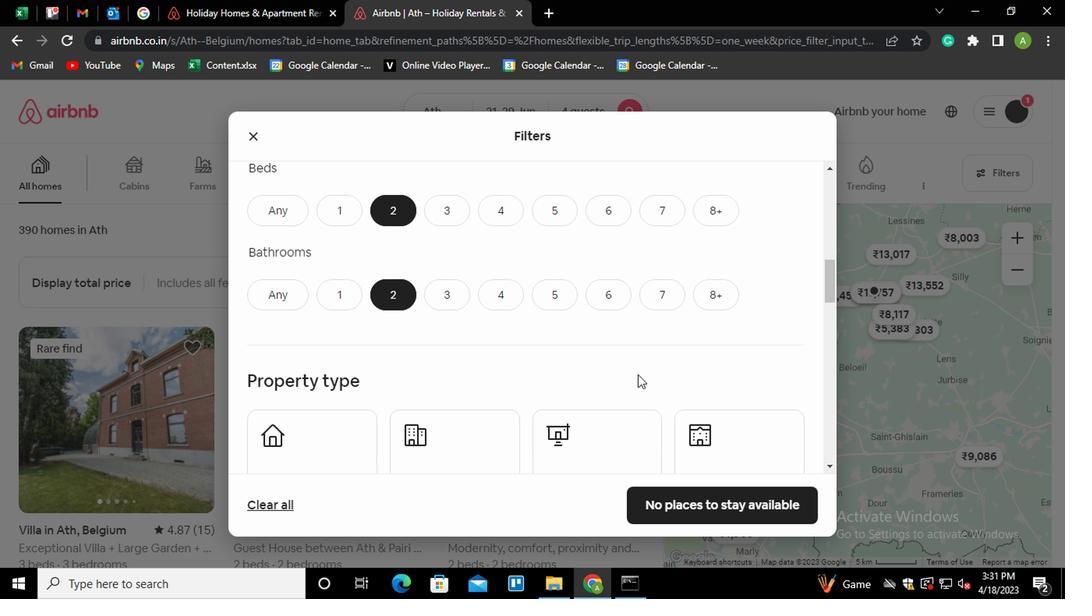 
Action: Mouse moved to (386, 334)
Screenshot: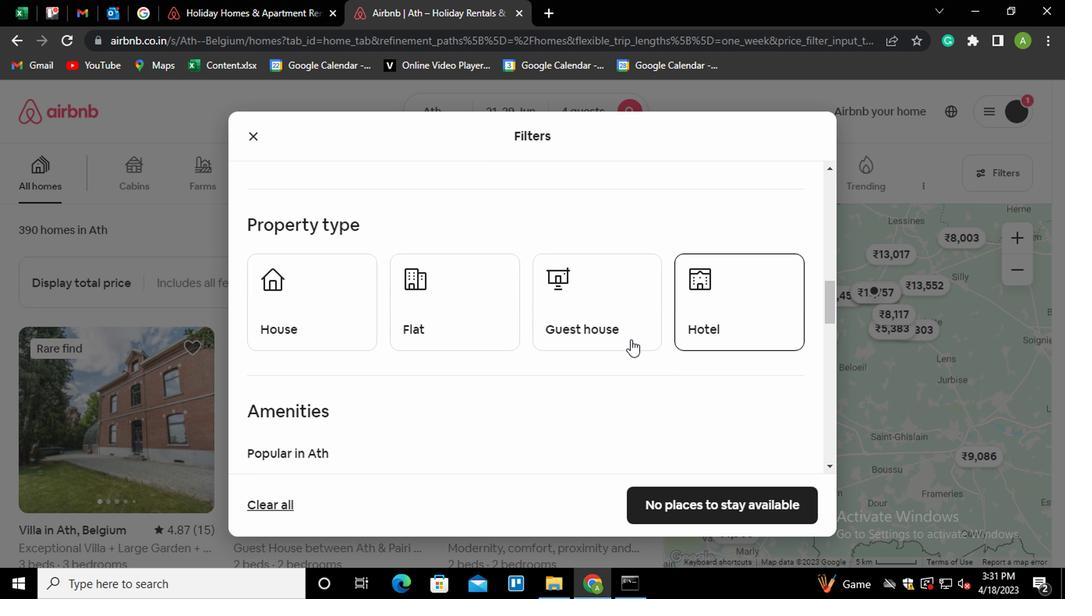 
Action: Mouse pressed left at (386, 334)
Screenshot: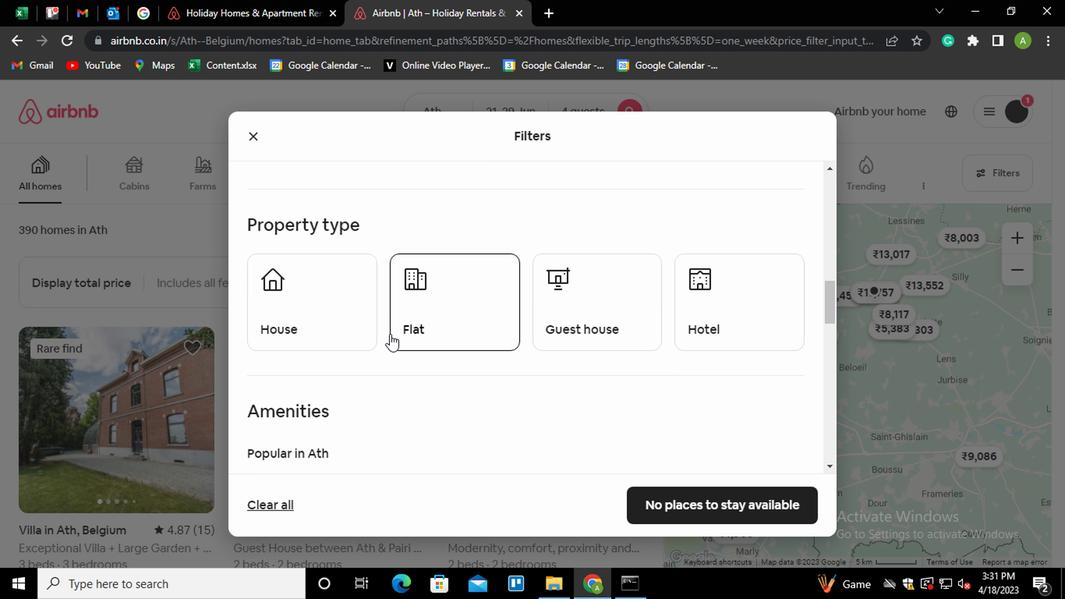 
Action: Mouse moved to (579, 373)
Screenshot: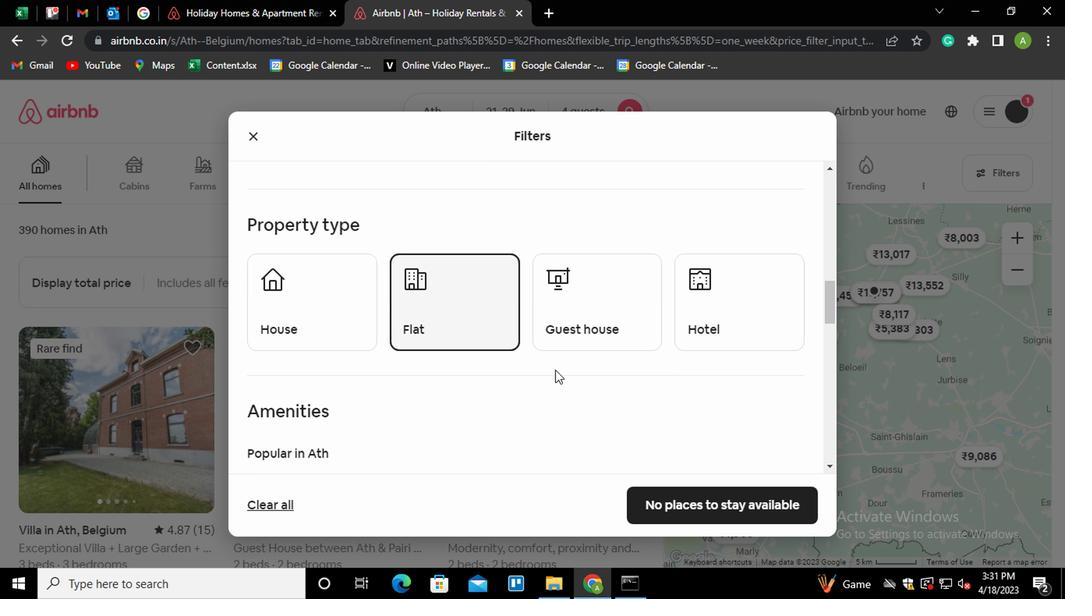 
Action: Mouse scrolled (579, 373) with delta (0, 0)
Screenshot: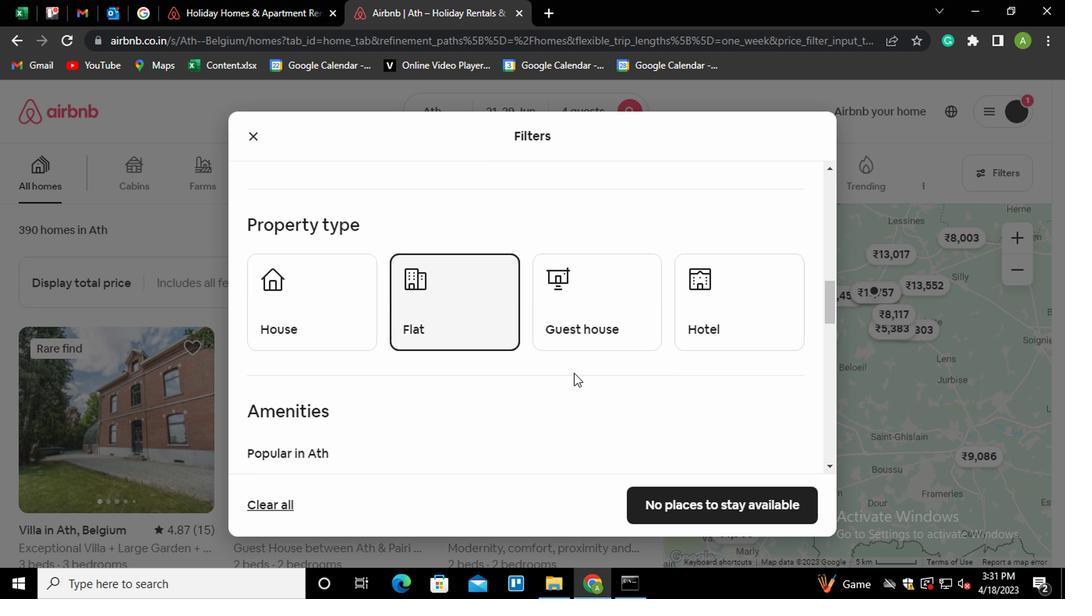 
Action: Mouse scrolled (579, 373) with delta (0, 0)
Screenshot: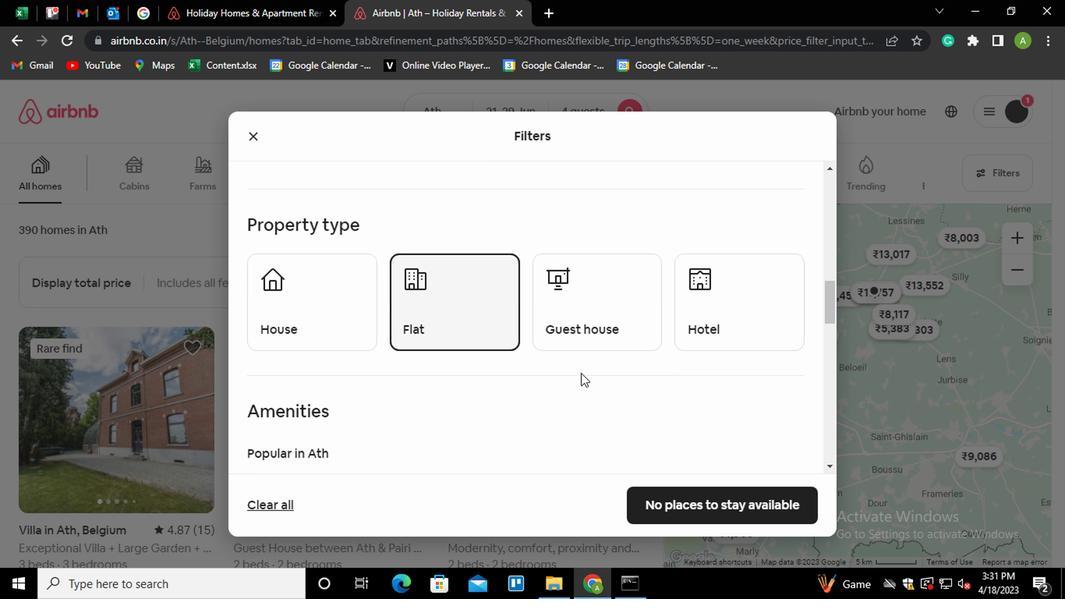 
Action: Mouse scrolled (579, 373) with delta (0, 0)
Screenshot: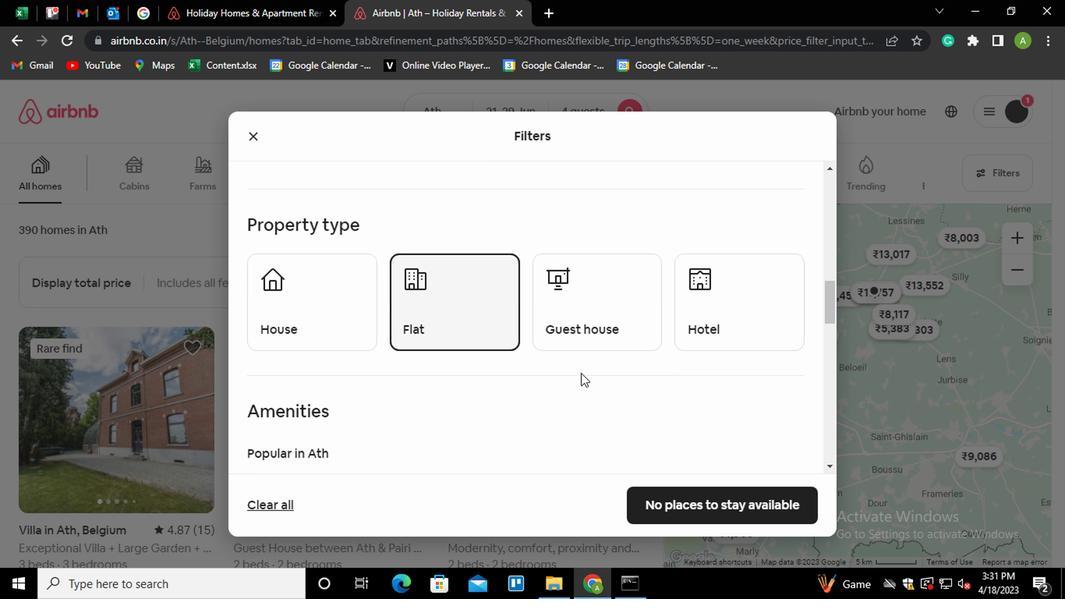 
Action: Mouse scrolled (579, 373) with delta (0, 0)
Screenshot: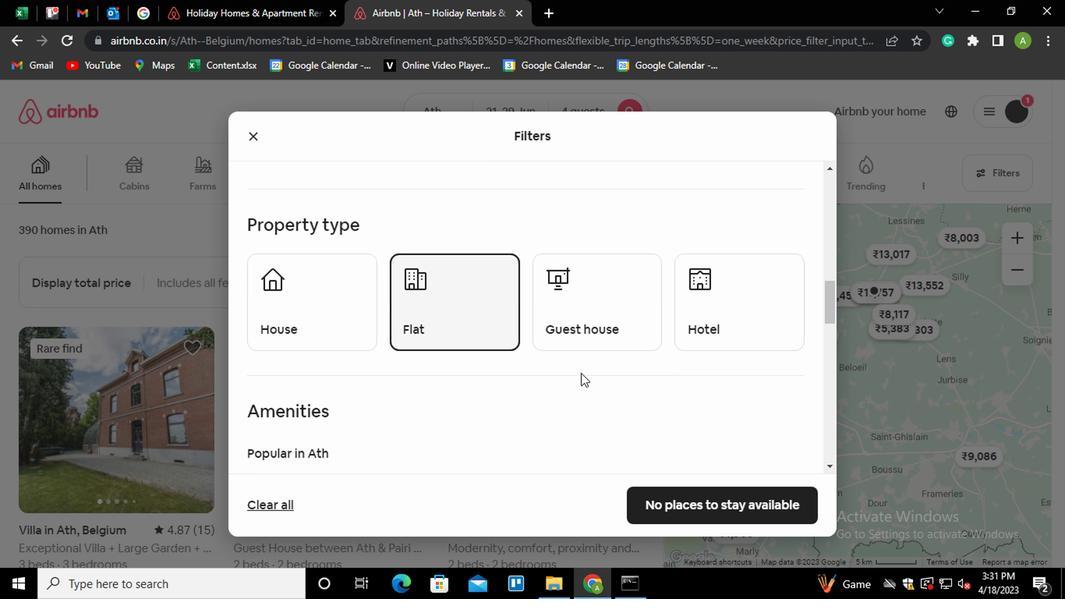 
Action: Mouse moved to (269, 287)
Screenshot: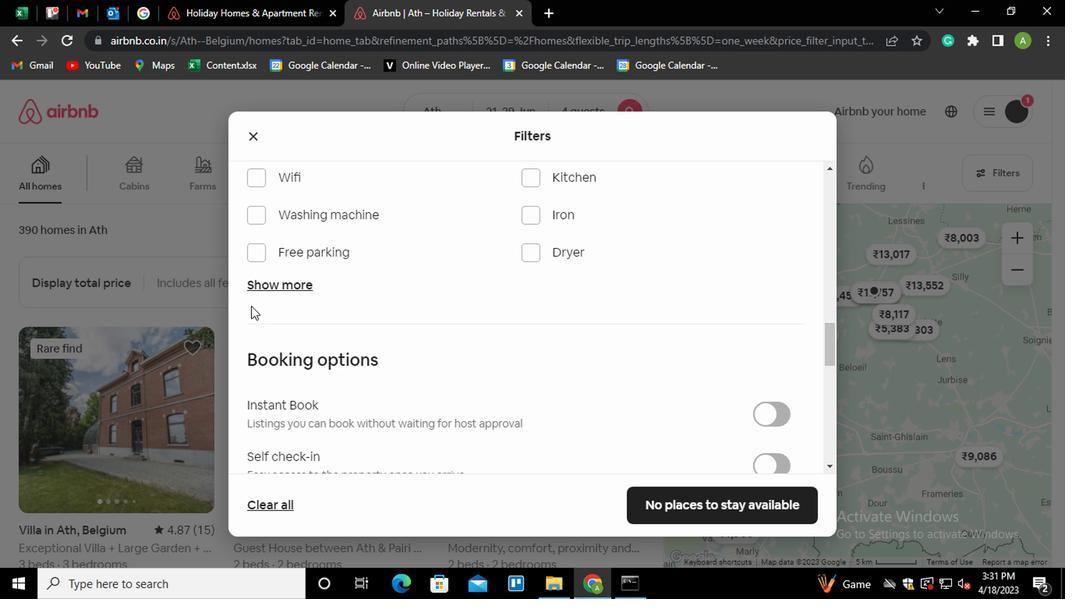 
Action: Mouse pressed left at (269, 287)
Screenshot: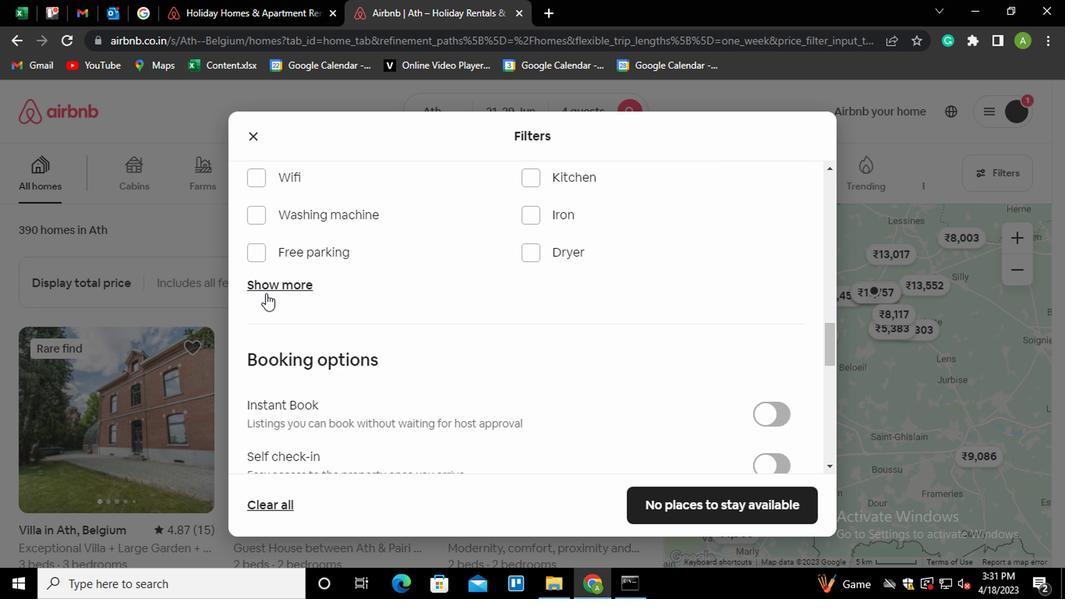 
Action: Mouse moved to (516, 346)
Screenshot: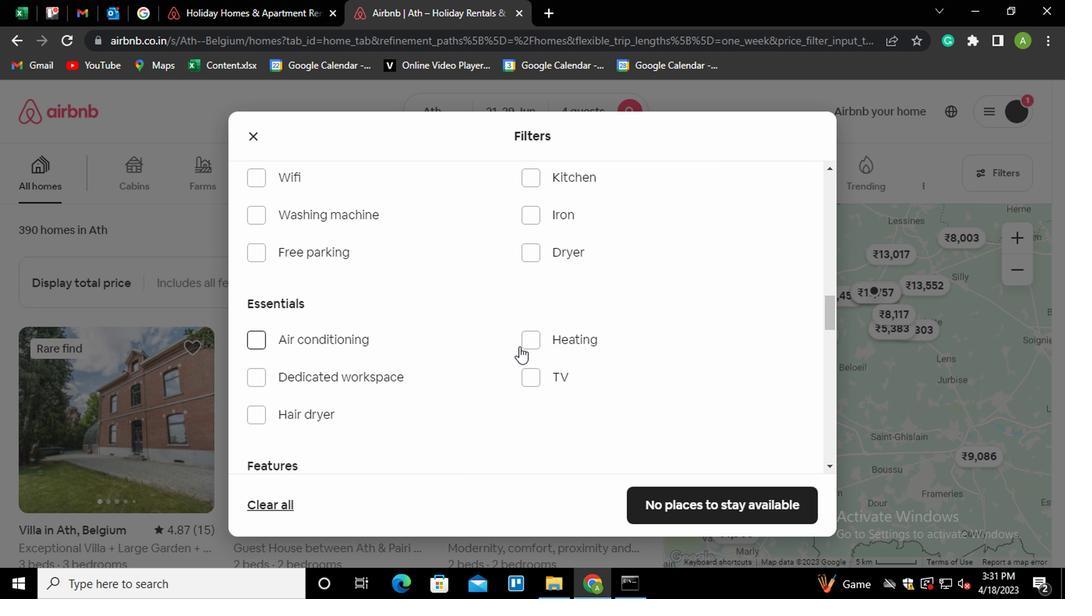 
Action: Mouse pressed left at (516, 346)
Screenshot: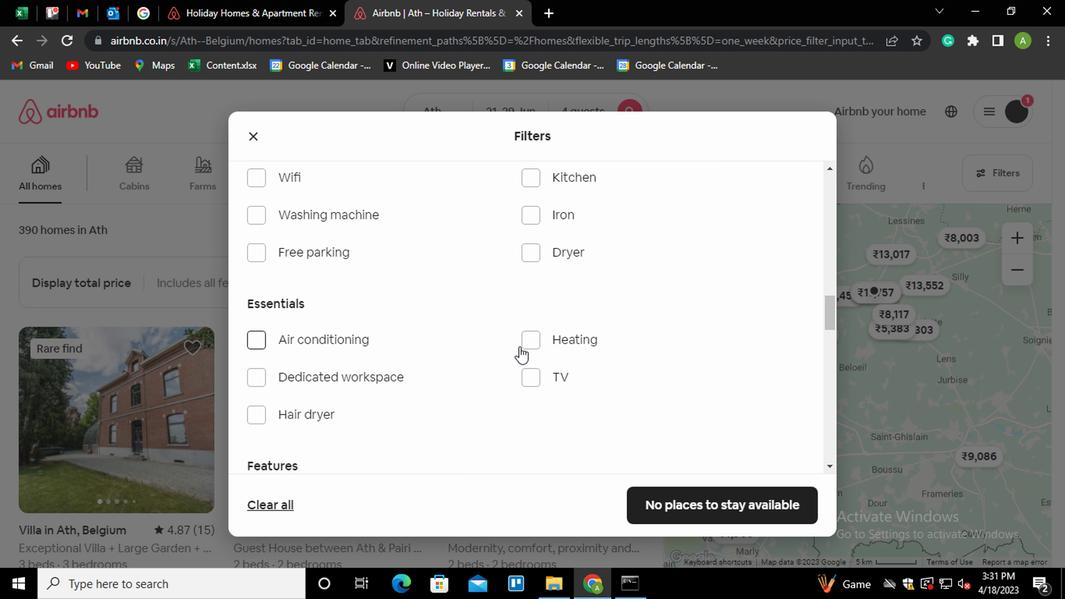 
Action: Mouse moved to (521, 346)
Screenshot: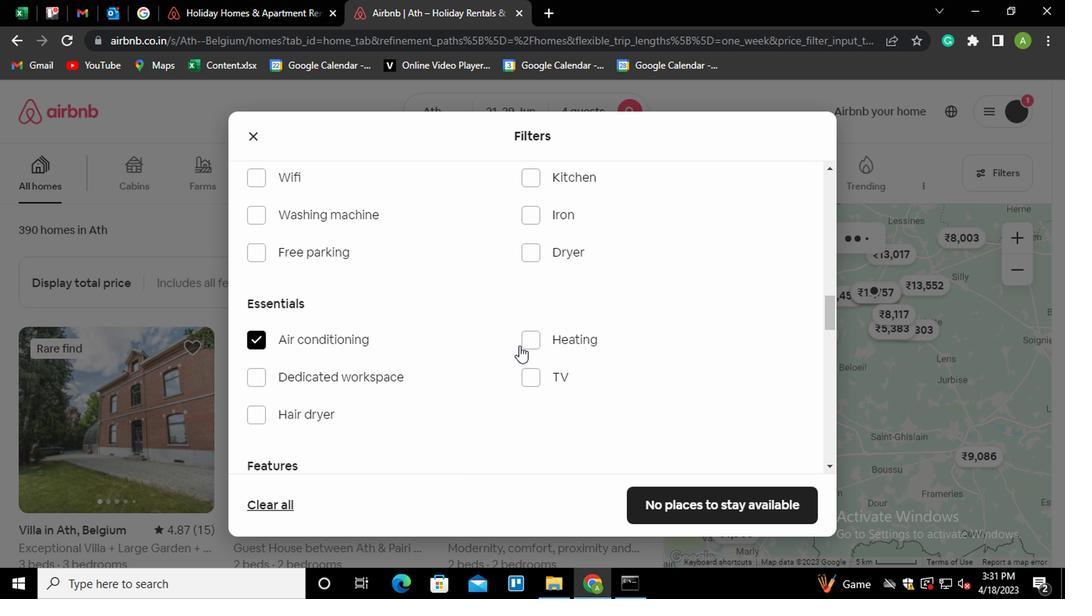 
Action: Mouse pressed left at (521, 346)
Screenshot: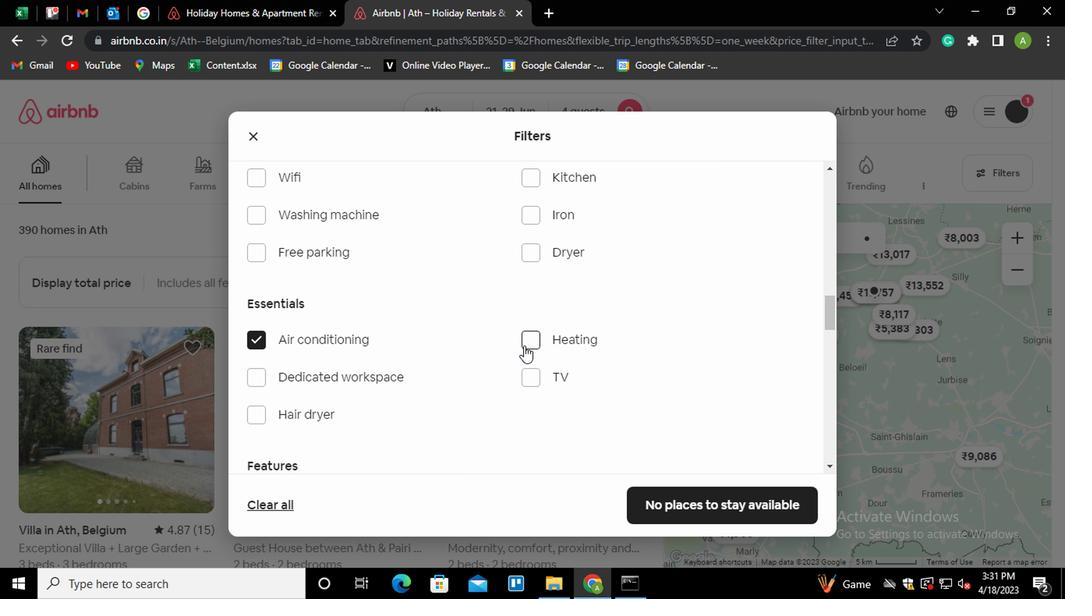 
Action: Mouse moved to (318, 340)
Screenshot: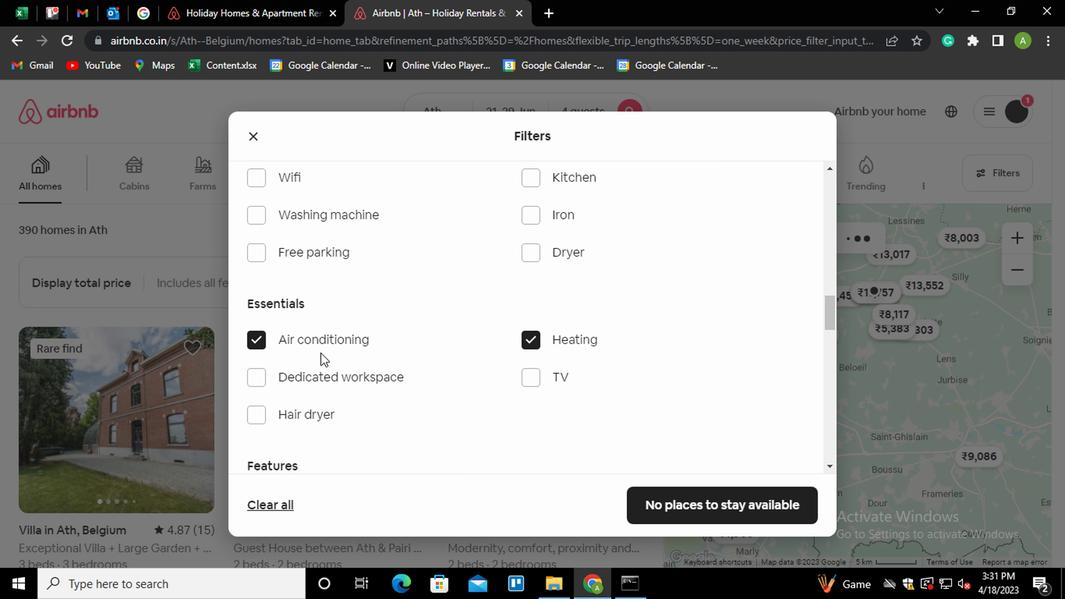 
Action: Mouse pressed left at (318, 340)
Screenshot: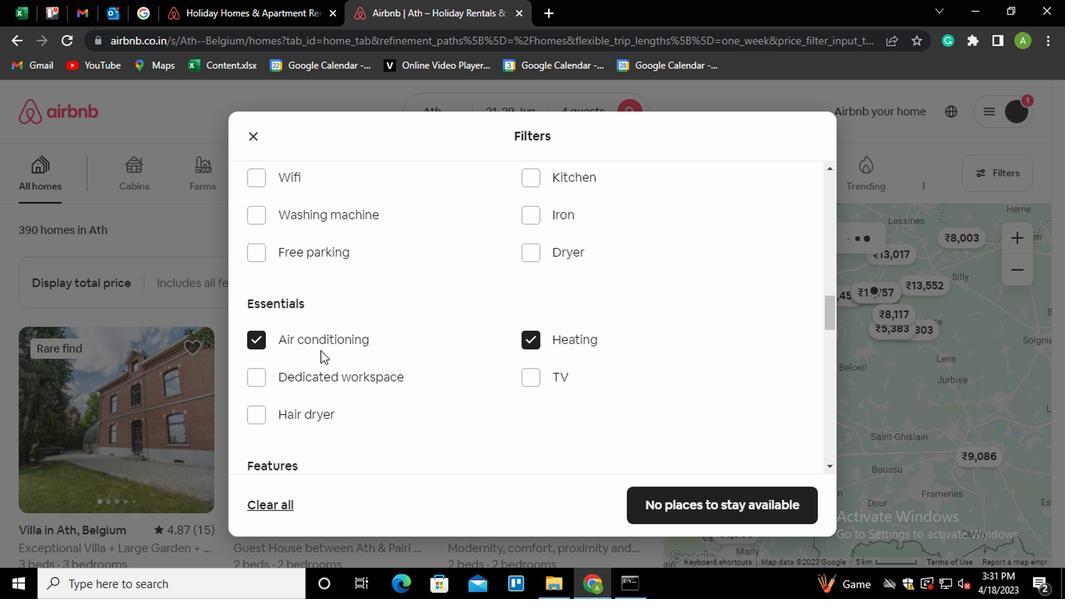 
Action: Mouse moved to (662, 369)
Screenshot: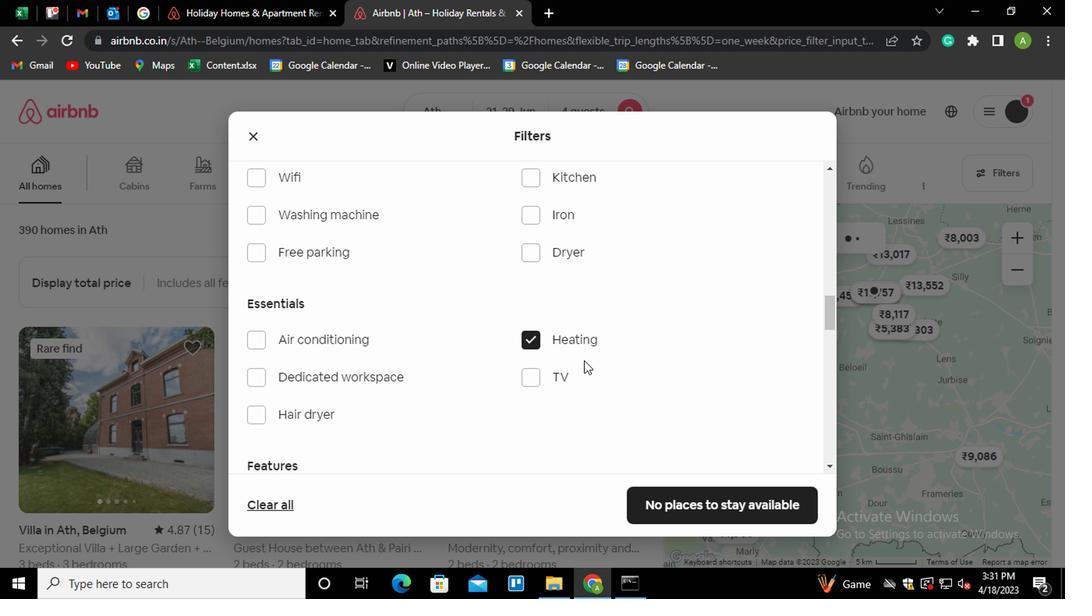 
Action: Mouse scrolled (662, 368) with delta (0, -1)
Screenshot: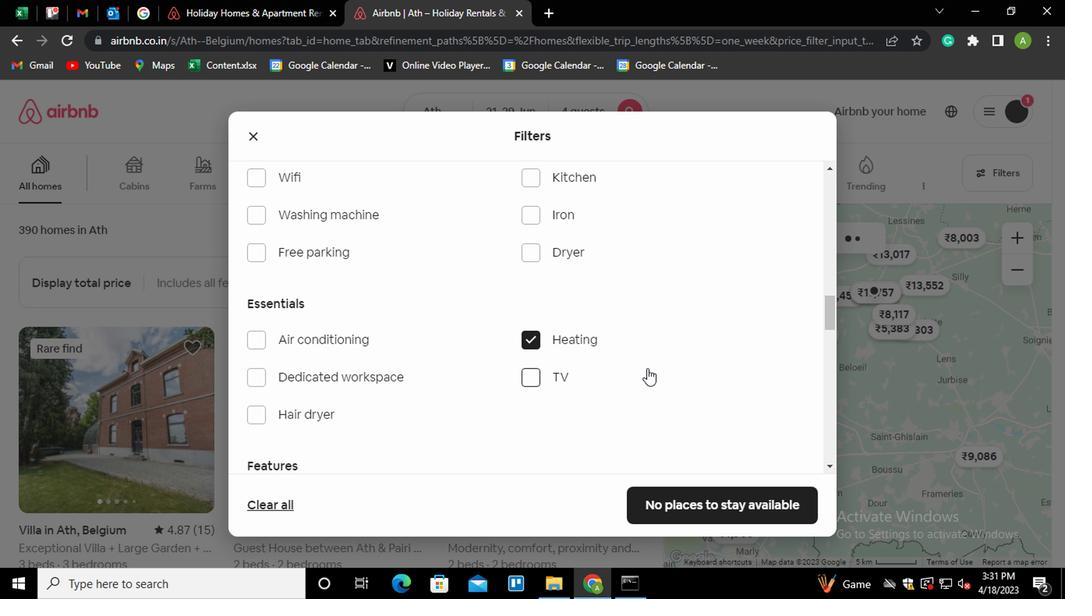 
Action: Mouse scrolled (662, 368) with delta (0, -1)
Screenshot: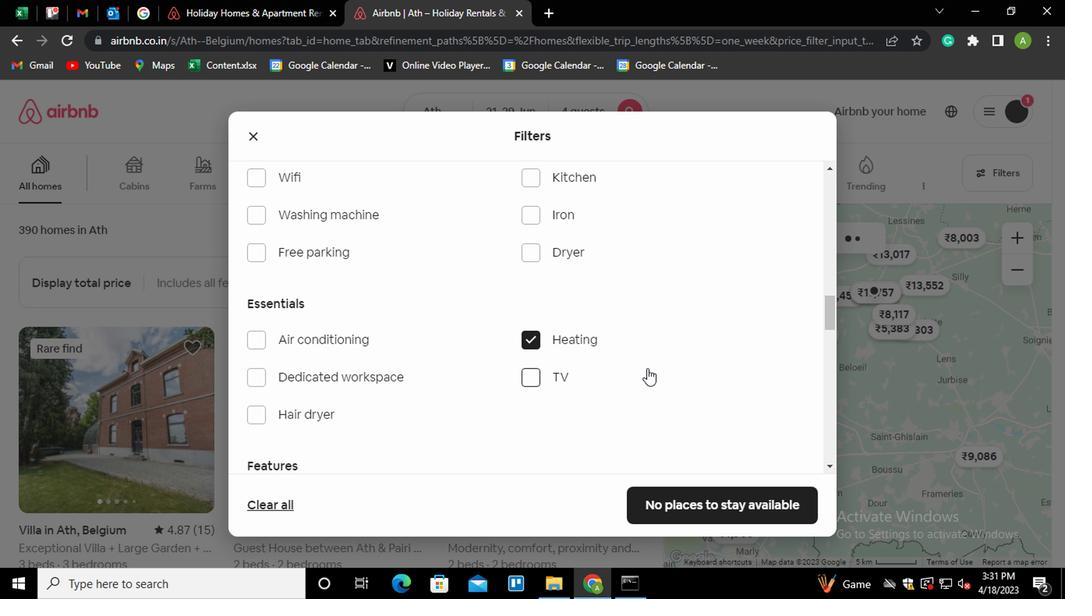 
Action: Mouse scrolled (662, 368) with delta (0, -1)
Screenshot: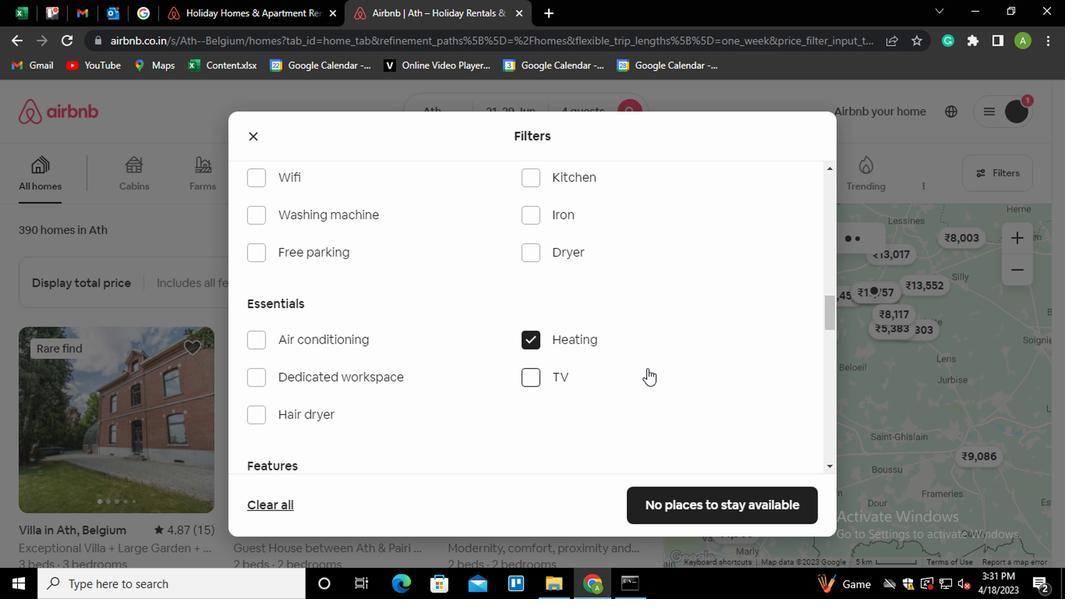 
Action: Mouse scrolled (662, 368) with delta (0, -1)
Screenshot: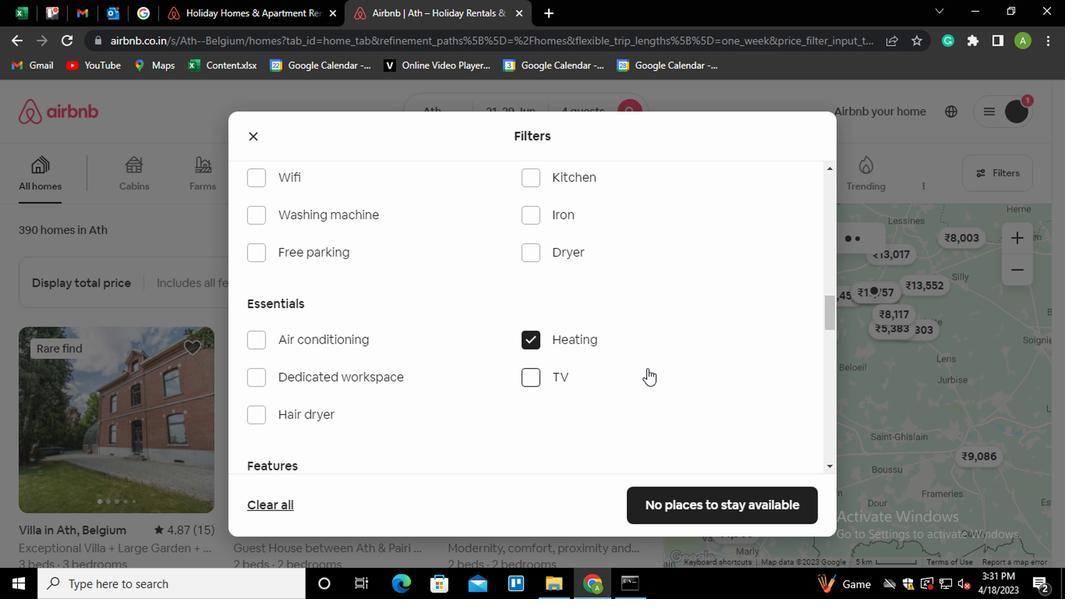 
Action: Mouse scrolled (662, 368) with delta (0, -1)
Screenshot: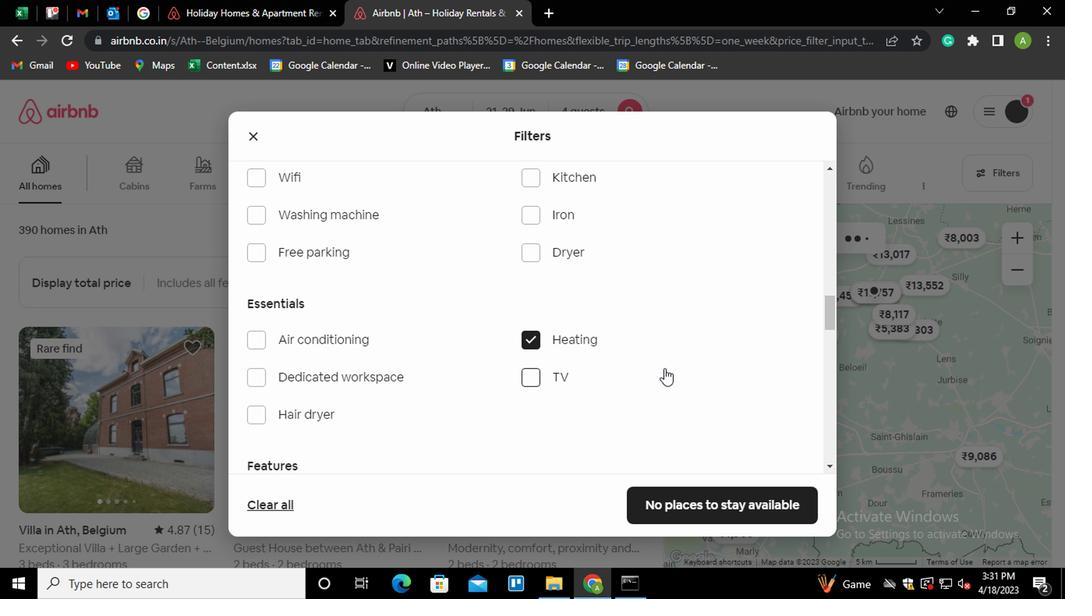 
Action: Mouse moved to (669, 369)
Screenshot: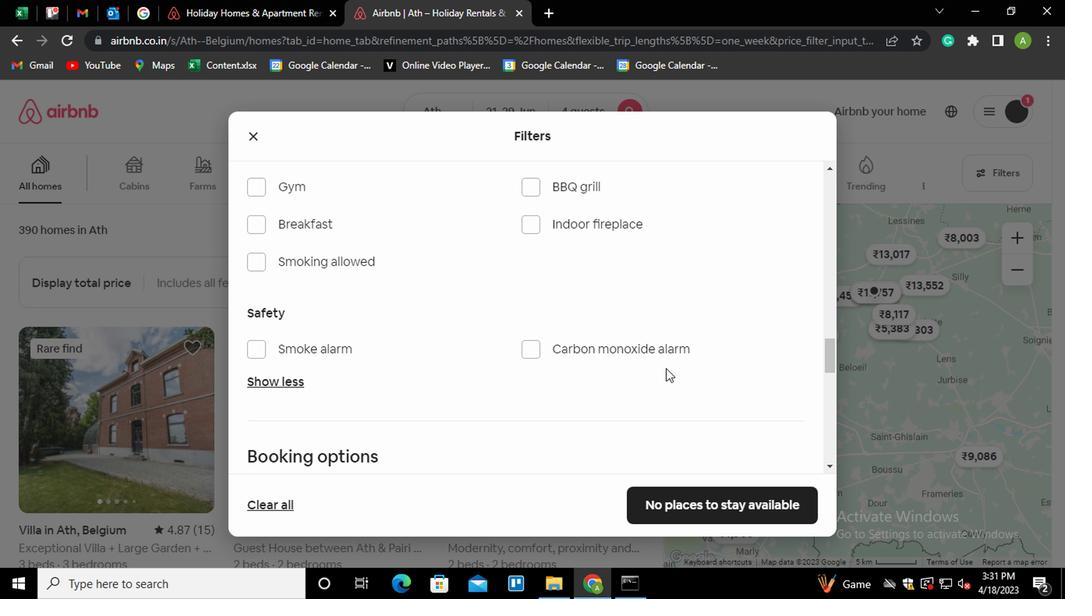 
Action: Mouse scrolled (669, 369) with delta (0, 0)
Screenshot: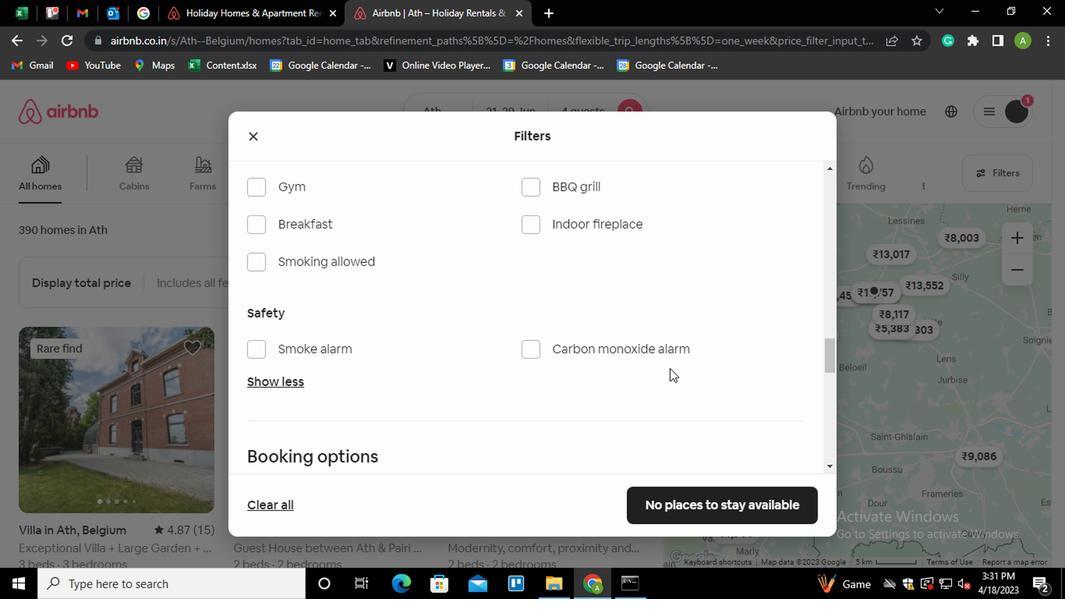 
Action: Mouse scrolled (669, 369) with delta (0, 0)
Screenshot: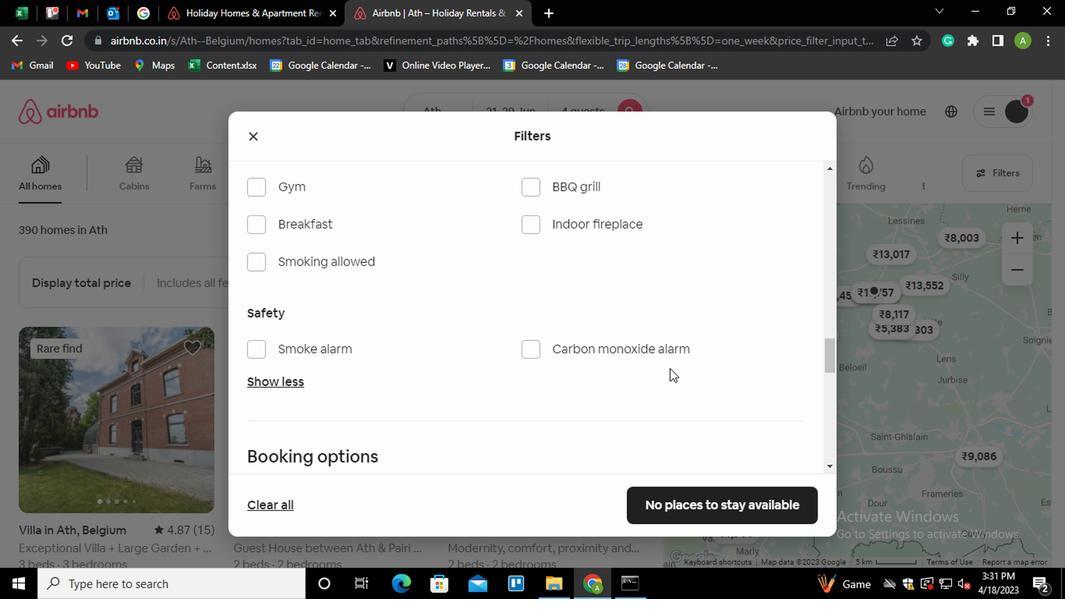 
Action: Mouse scrolled (669, 369) with delta (0, 0)
Screenshot: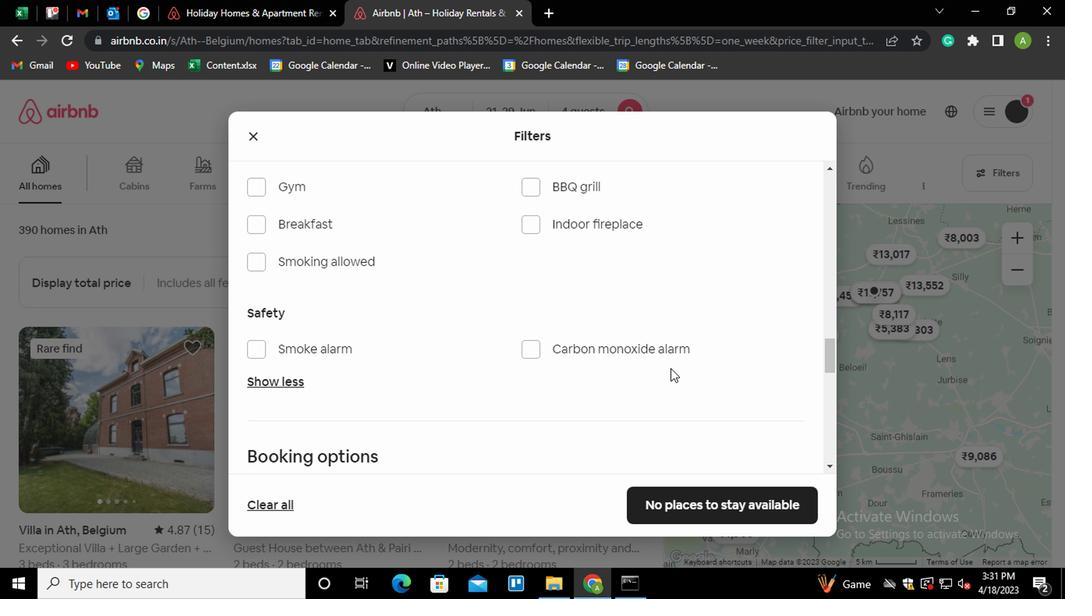
Action: Mouse scrolled (669, 368) with delta (0, -1)
Screenshot: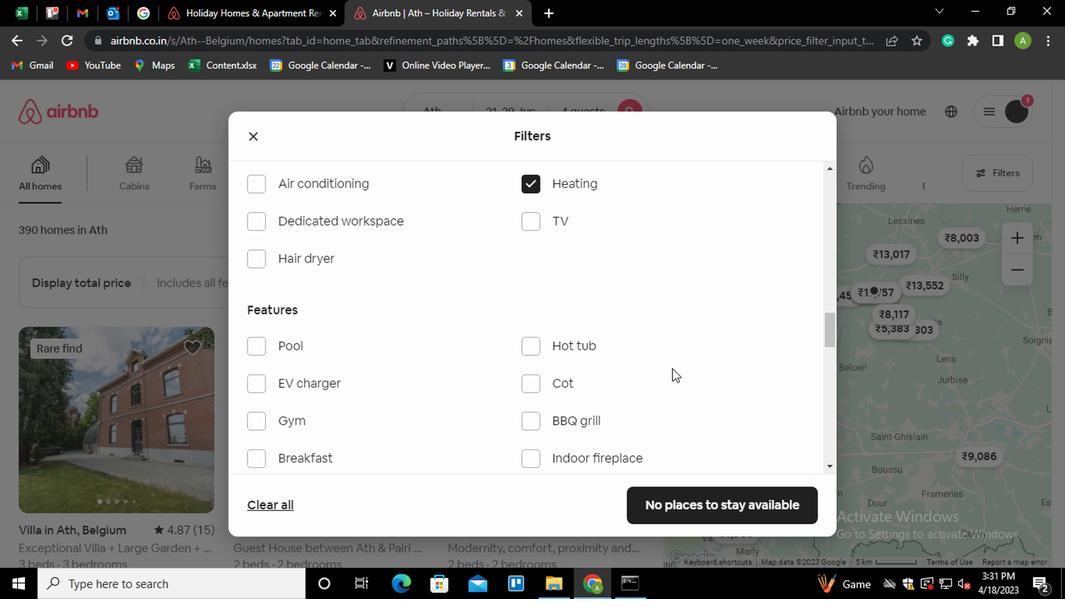 
Action: Mouse scrolled (669, 368) with delta (0, -1)
Screenshot: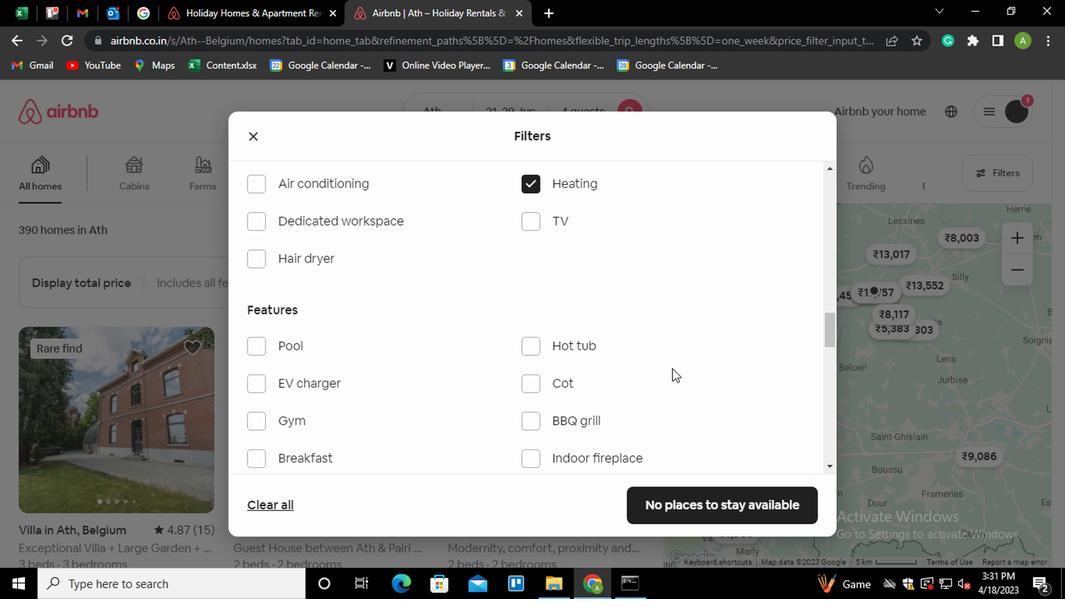 
Action: Mouse scrolled (669, 368) with delta (0, -1)
Screenshot: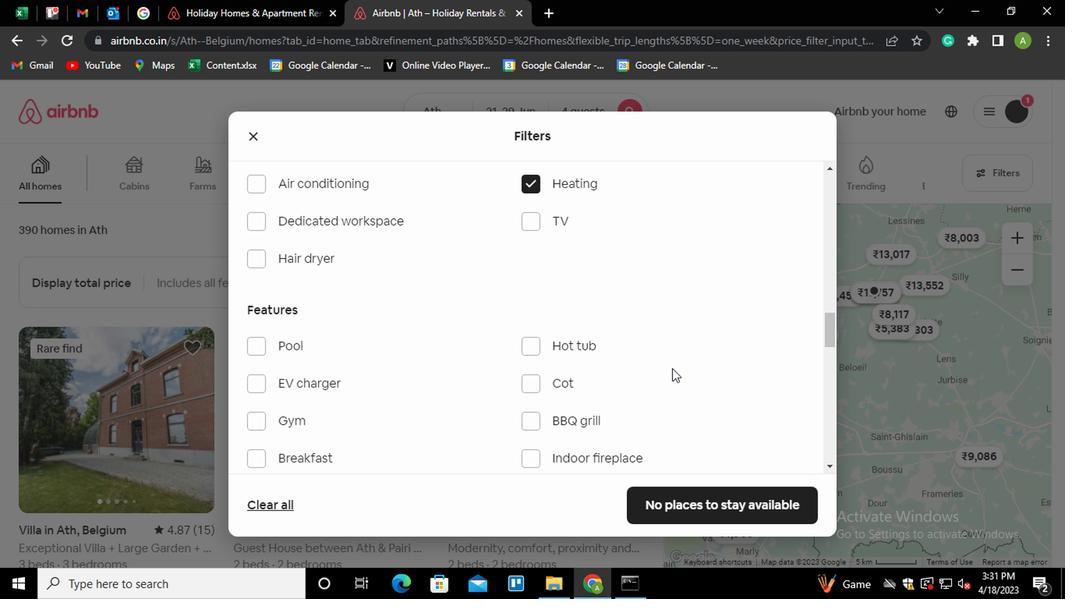 
Action: Mouse scrolled (669, 368) with delta (0, -1)
Screenshot: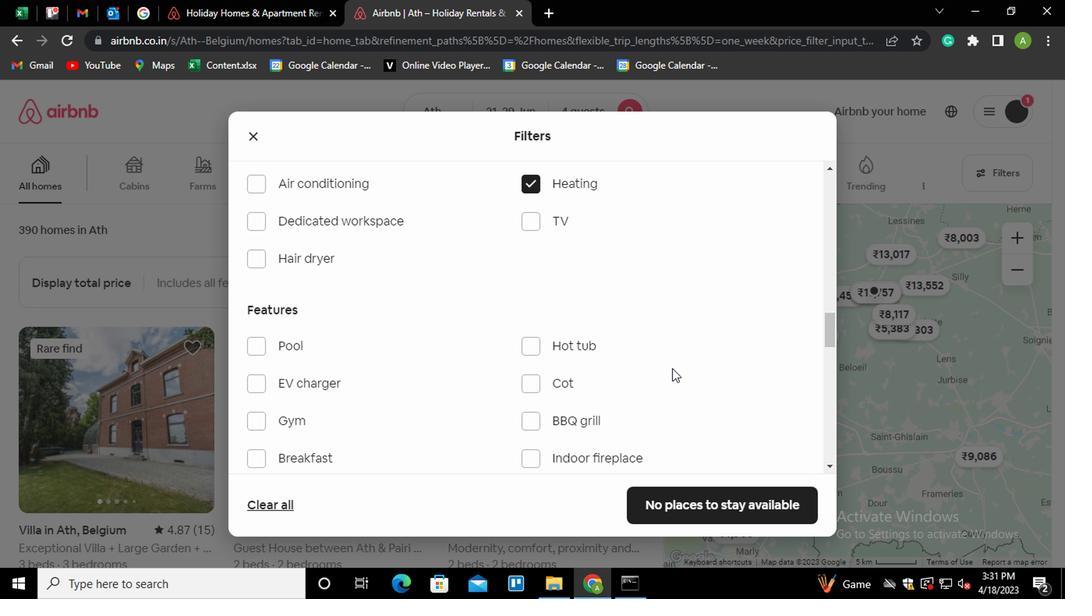 
Action: Mouse scrolled (669, 368) with delta (0, -1)
Screenshot: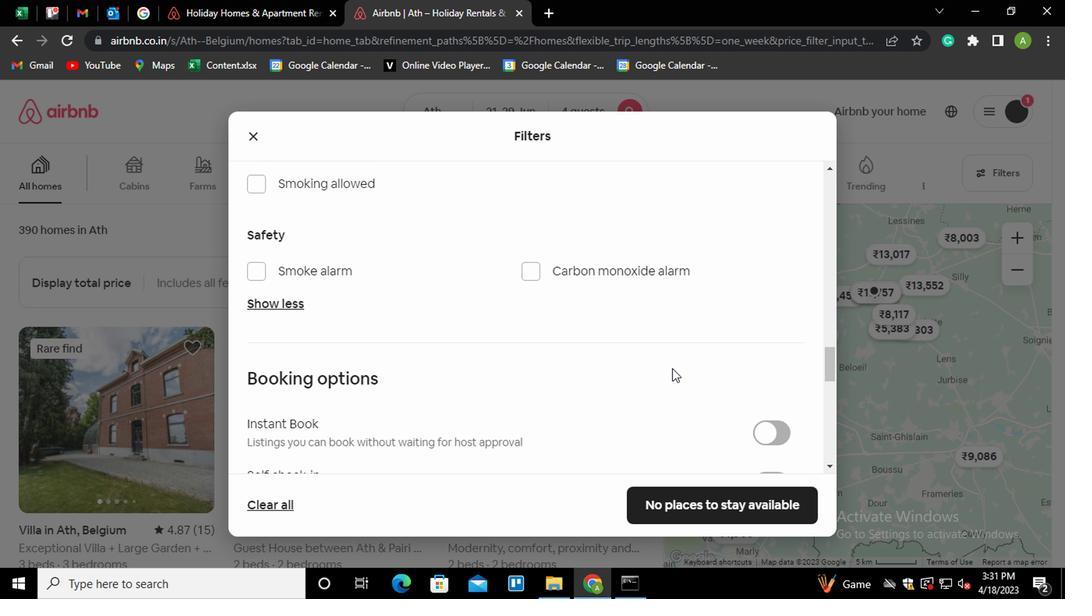 
Action: Mouse scrolled (669, 368) with delta (0, -1)
Screenshot: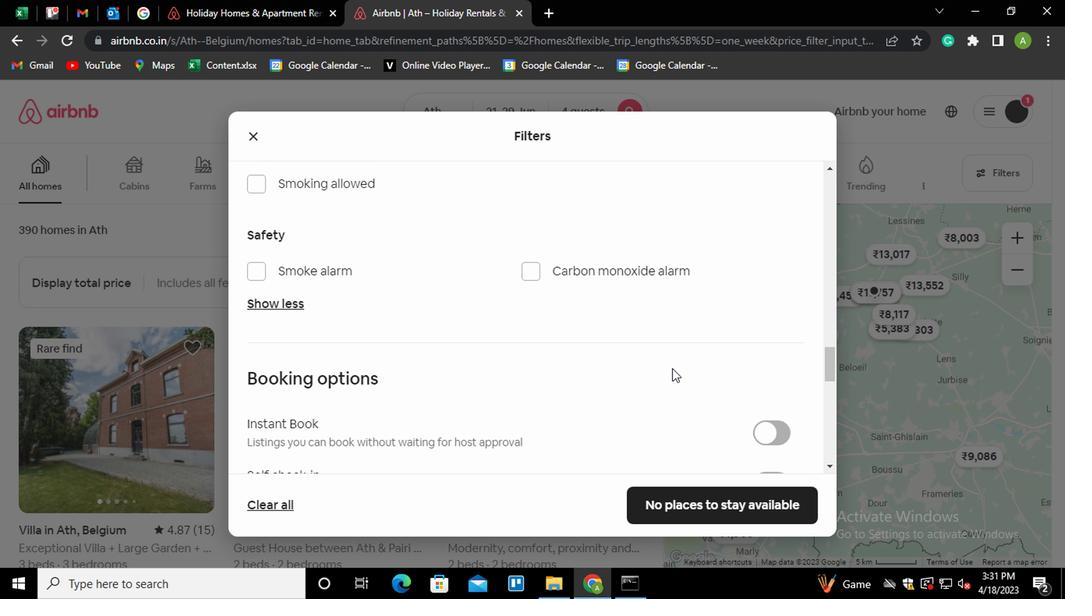
Action: Mouse moved to (784, 329)
Screenshot: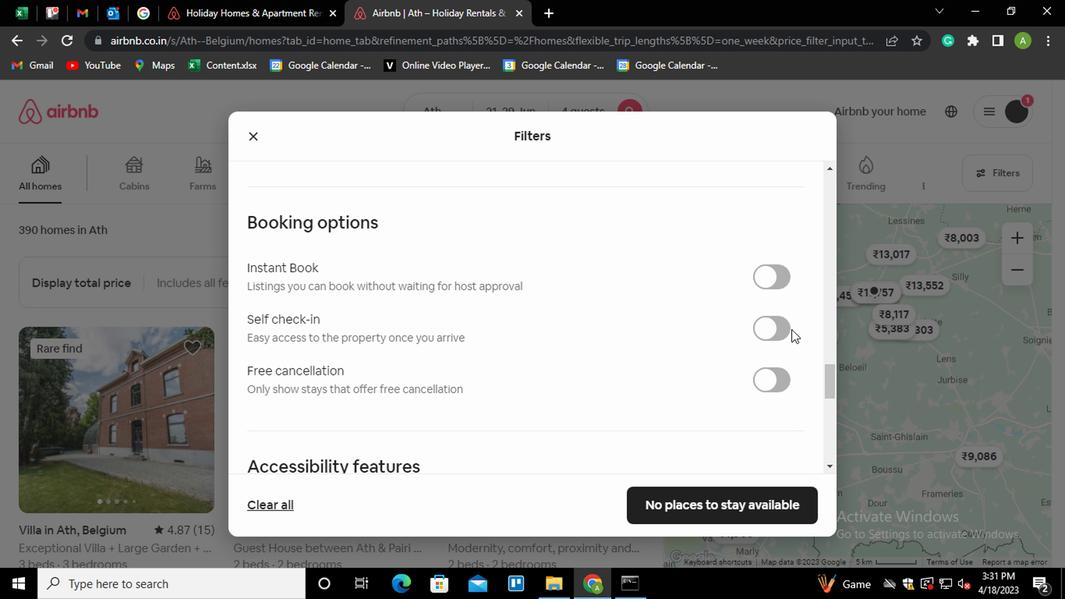
Action: Mouse pressed left at (784, 329)
Screenshot: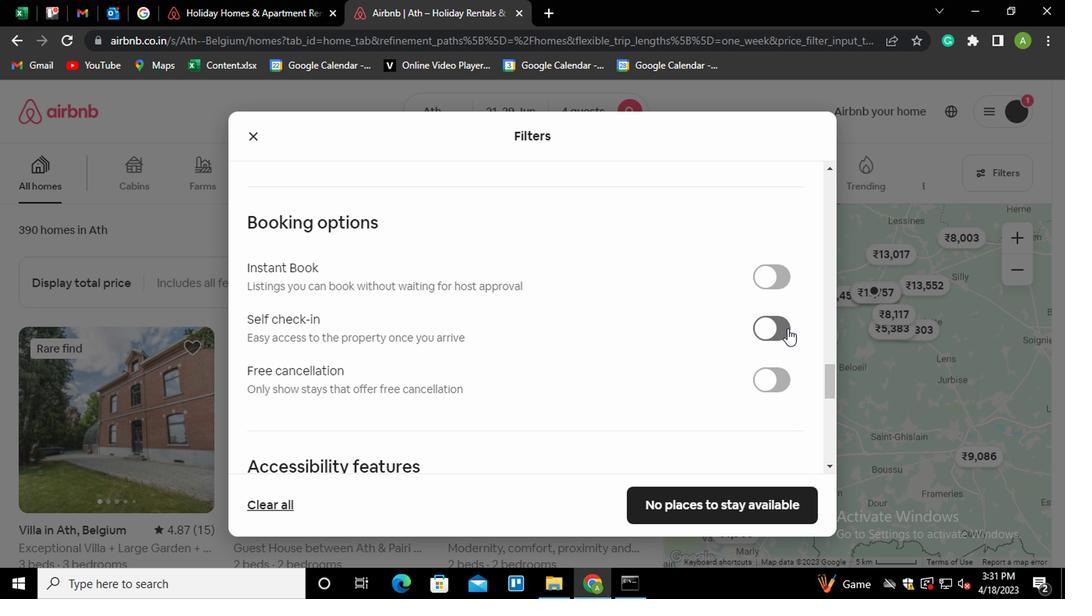 
Action: Mouse moved to (666, 368)
Screenshot: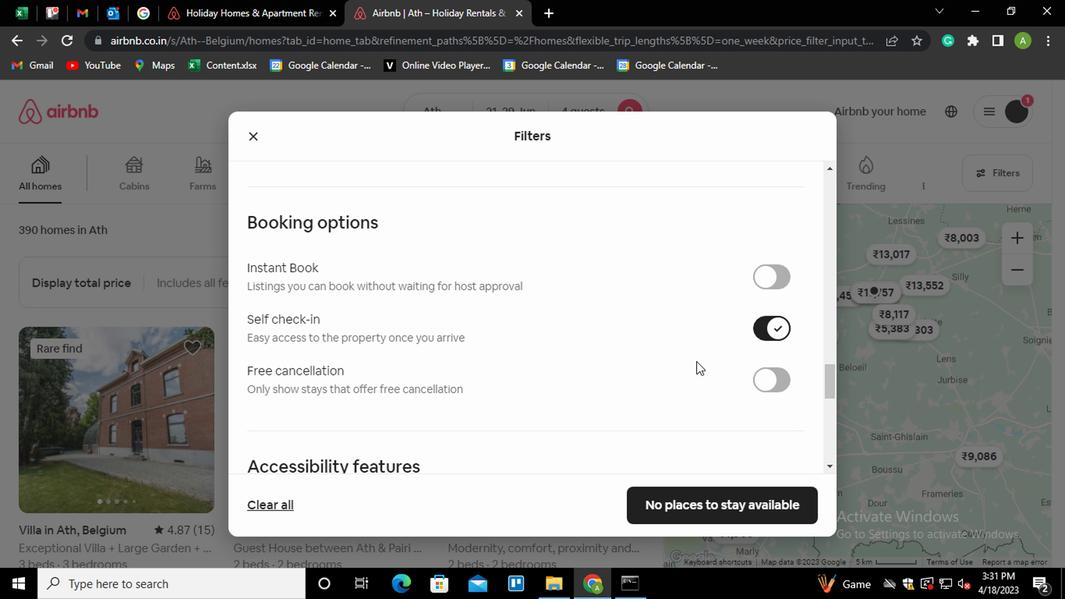 
Action: Mouse scrolled (666, 367) with delta (0, 0)
Screenshot: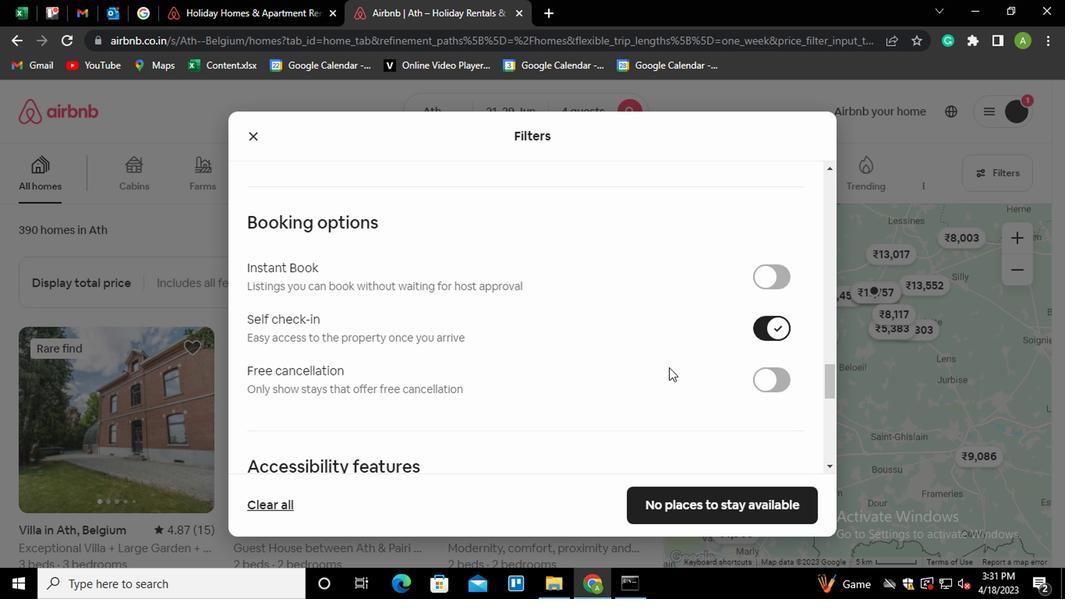 
Action: Mouse scrolled (666, 367) with delta (0, 0)
Screenshot: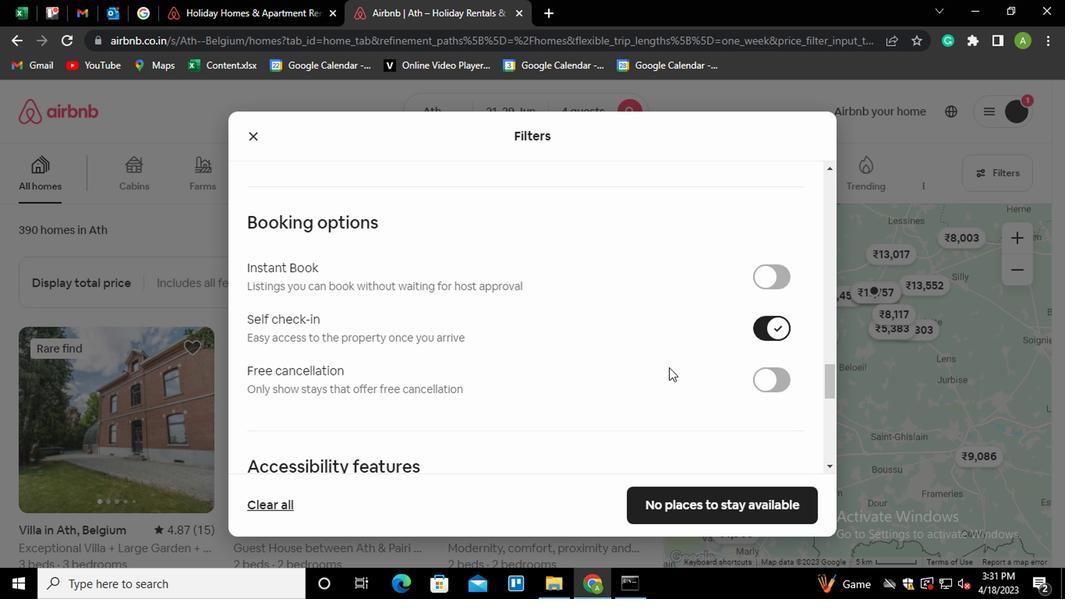 
Action: Mouse scrolled (666, 367) with delta (0, 0)
Screenshot: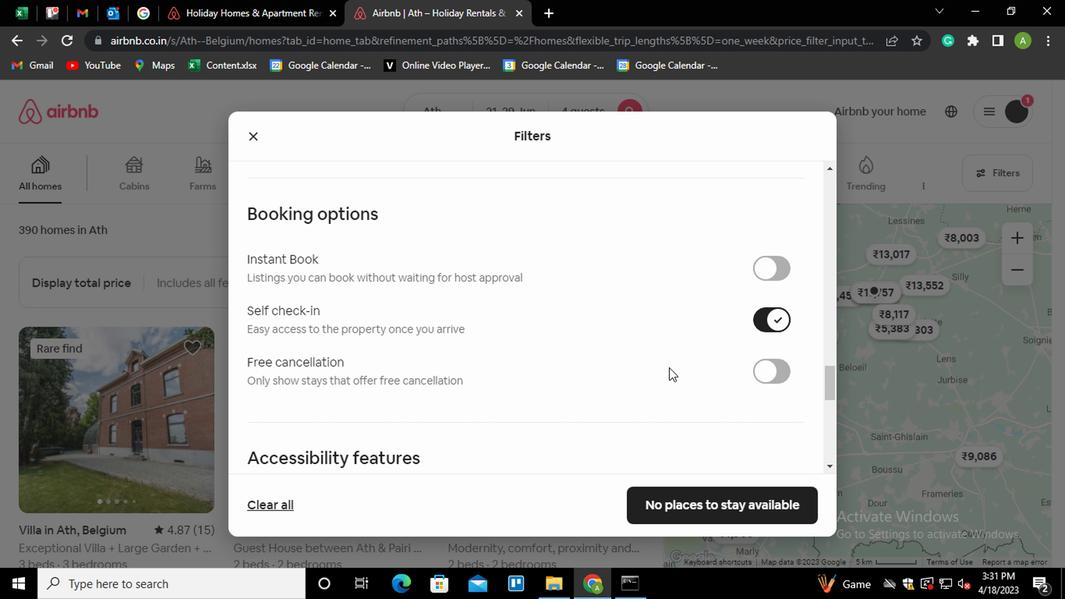 
Action: Mouse scrolled (666, 367) with delta (0, 0)
Screenshot: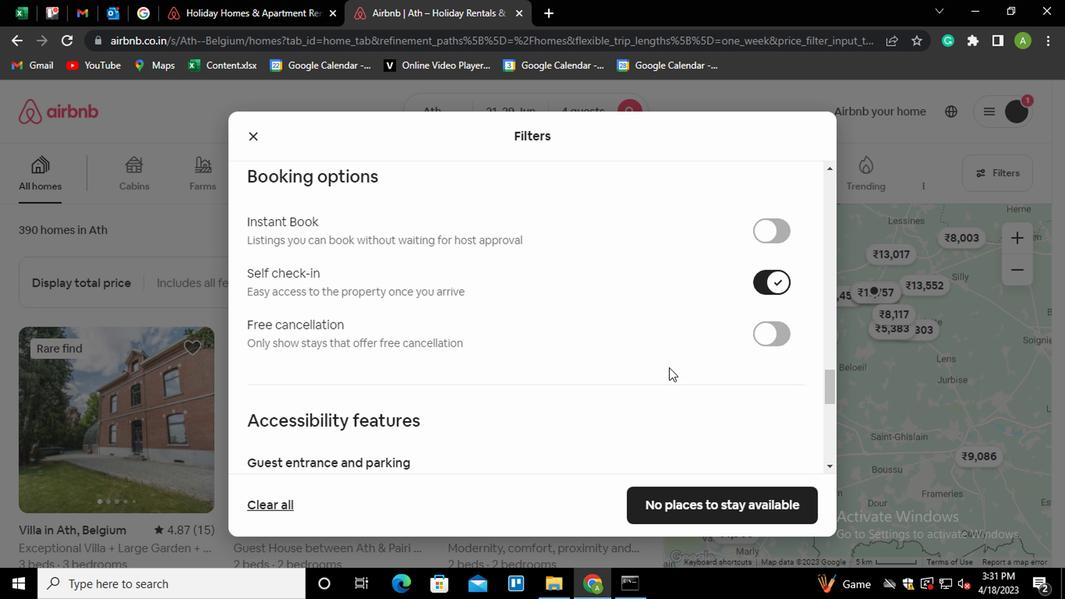 
Action: Mouse scrolled (666, 367) with delta (0, 0)
Screenshot: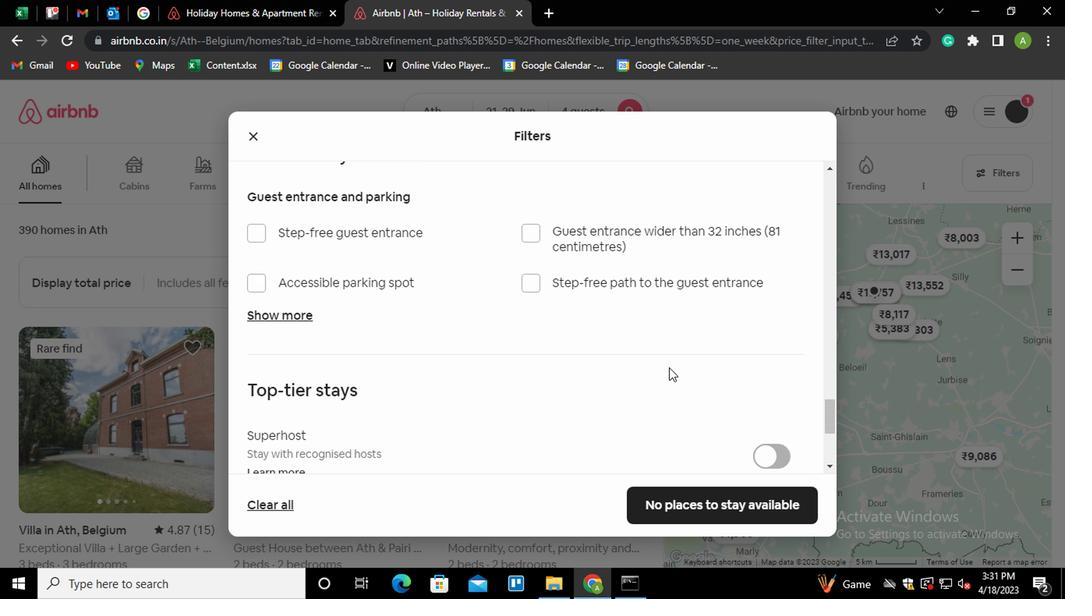 
Action: Mouse scrolled (666, 367) with delta (0, 0)
Screenshot: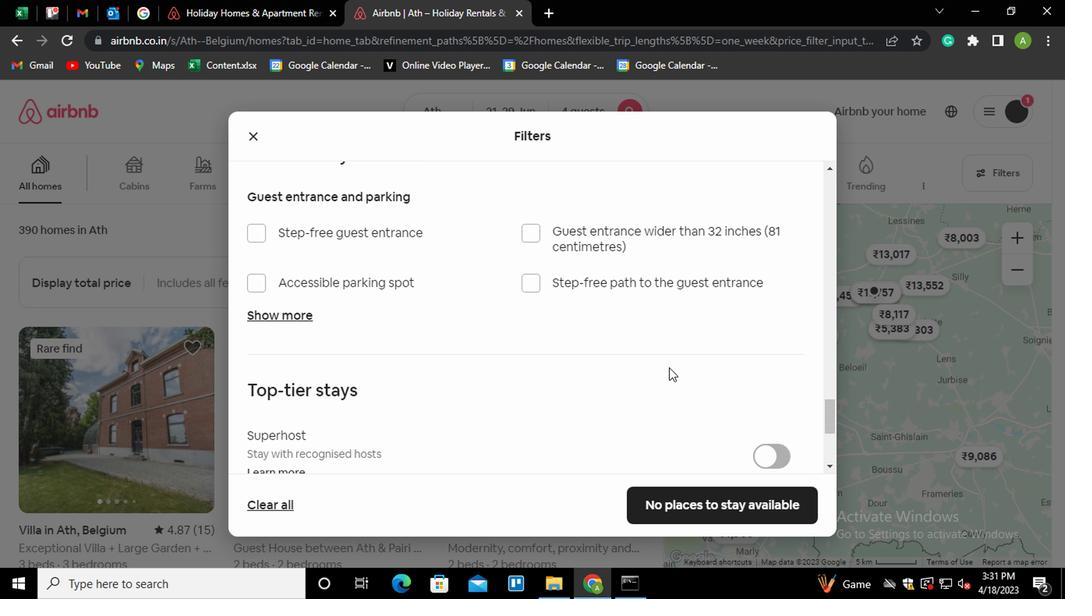 
Action: Mouse moved to (302, 446)
Screenshot: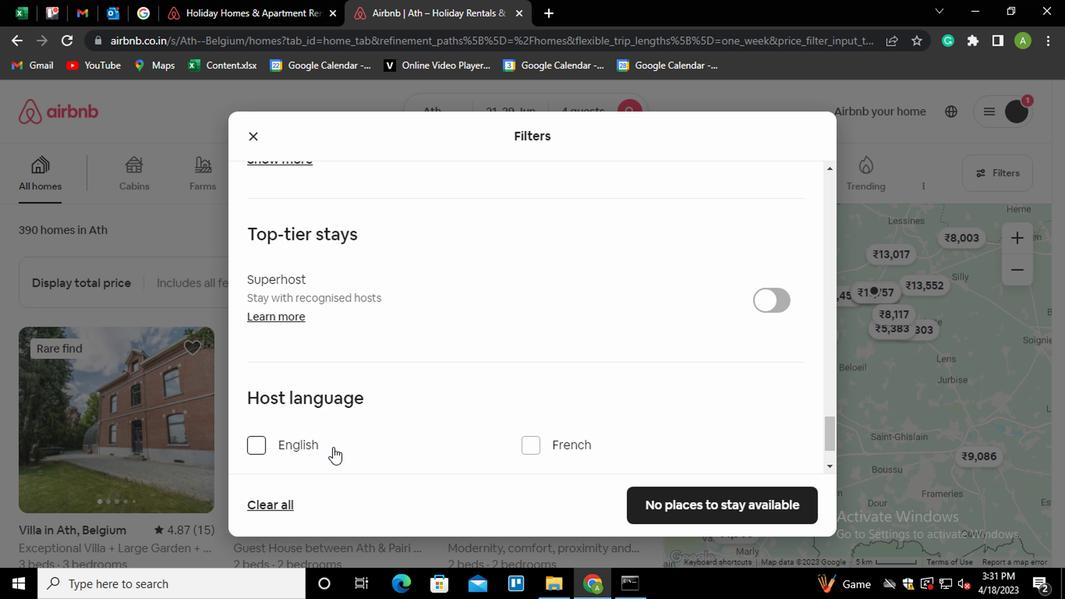 
Action: Mouse pressed left at (302, 446)
Screenshot: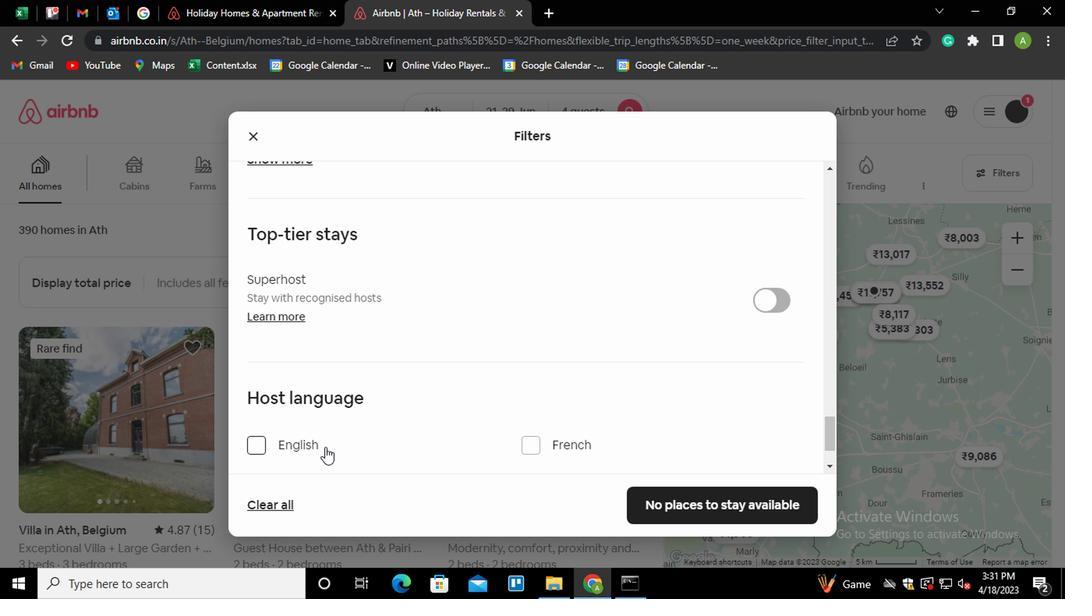 
Action: Mouse moved to (542, 380)
Screenshot: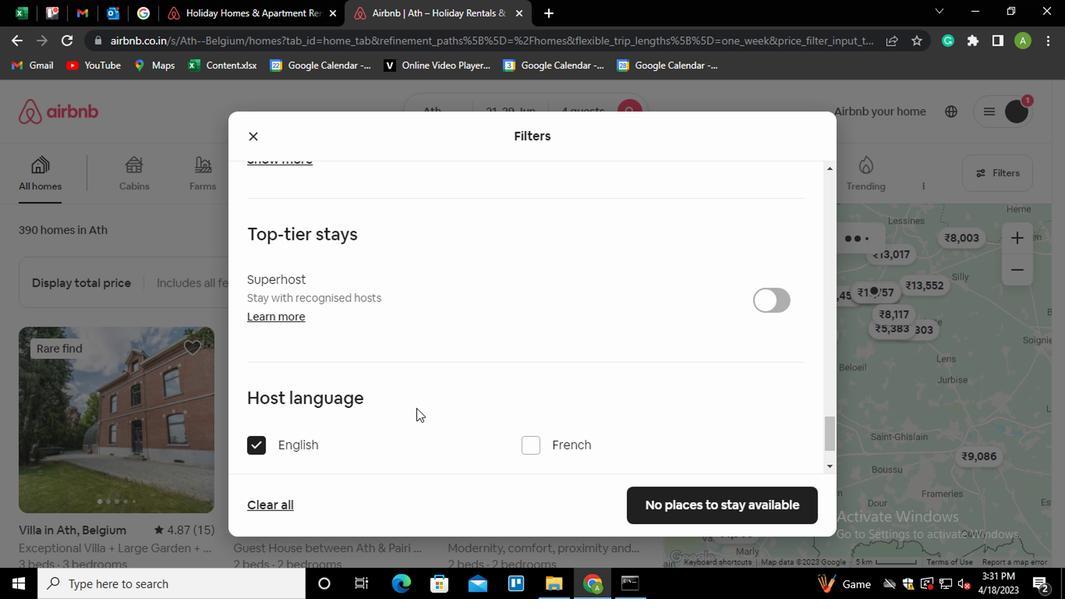 
Action: Mouse scrolled (542, 379) with delta (0, -1)
Screenshot: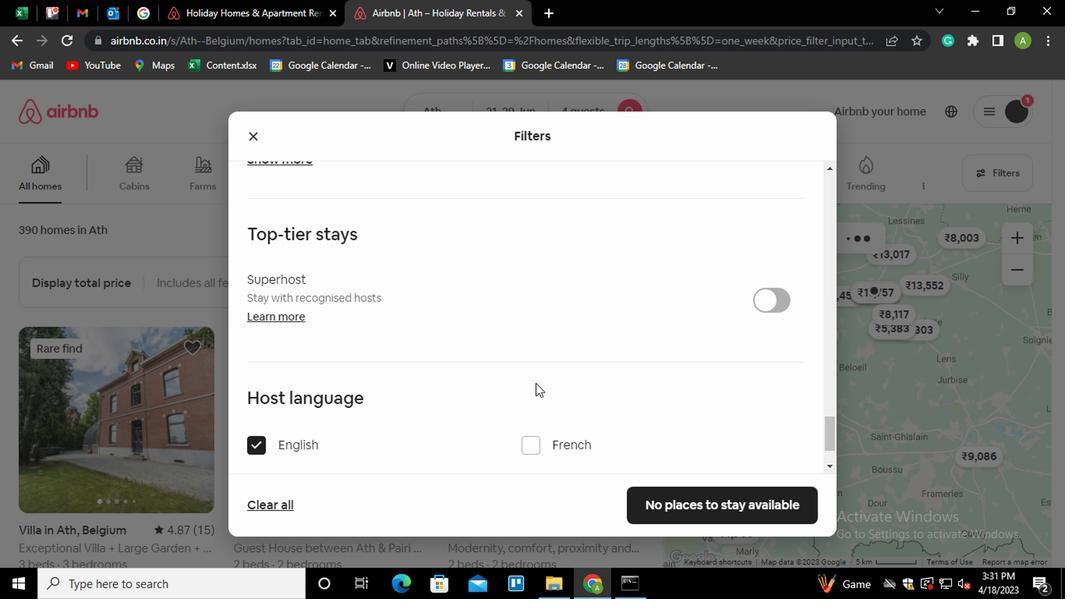 
Action: Mouse scrolled (542, 379) with delta (0, -1)
Screenshot: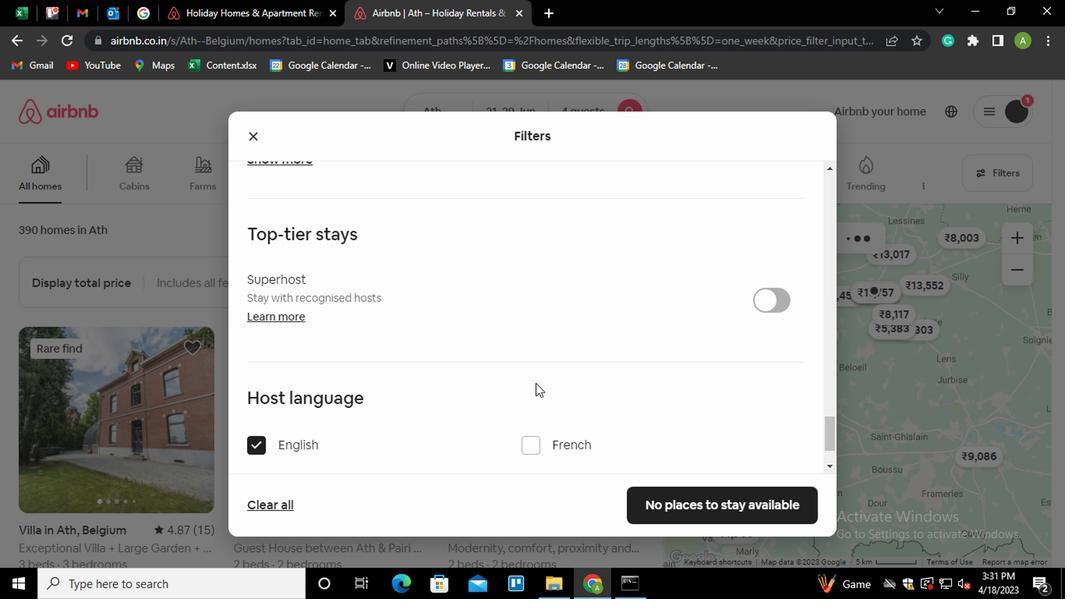 
Action: Mouse scrolled (542, 379) with delta (0, -1)
Screenshot: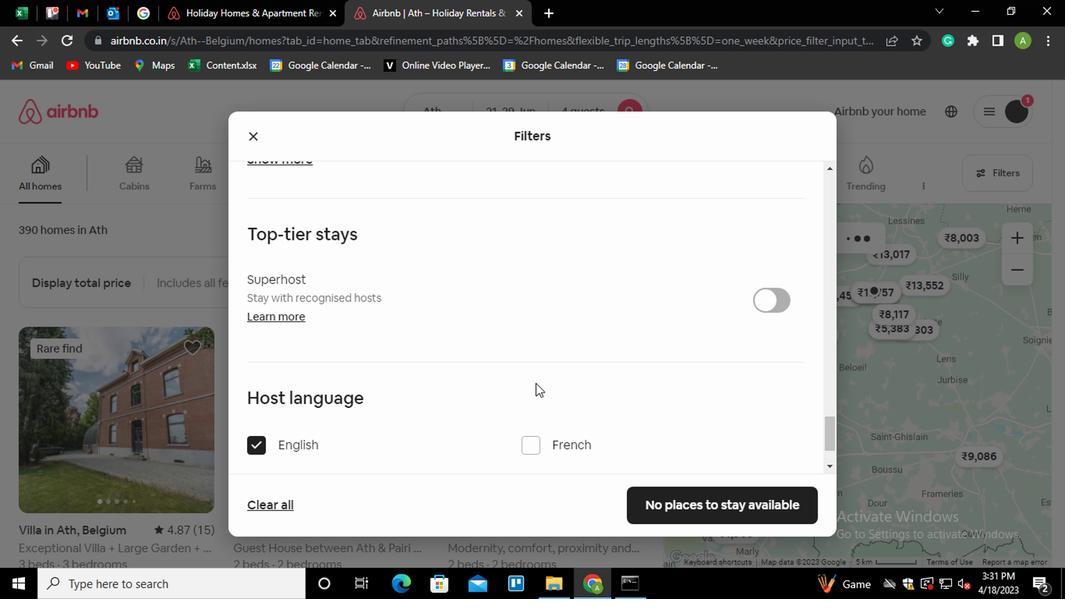 
Action: Mouse scrolled (542, 379) with delta (0, -1)
Screenshot: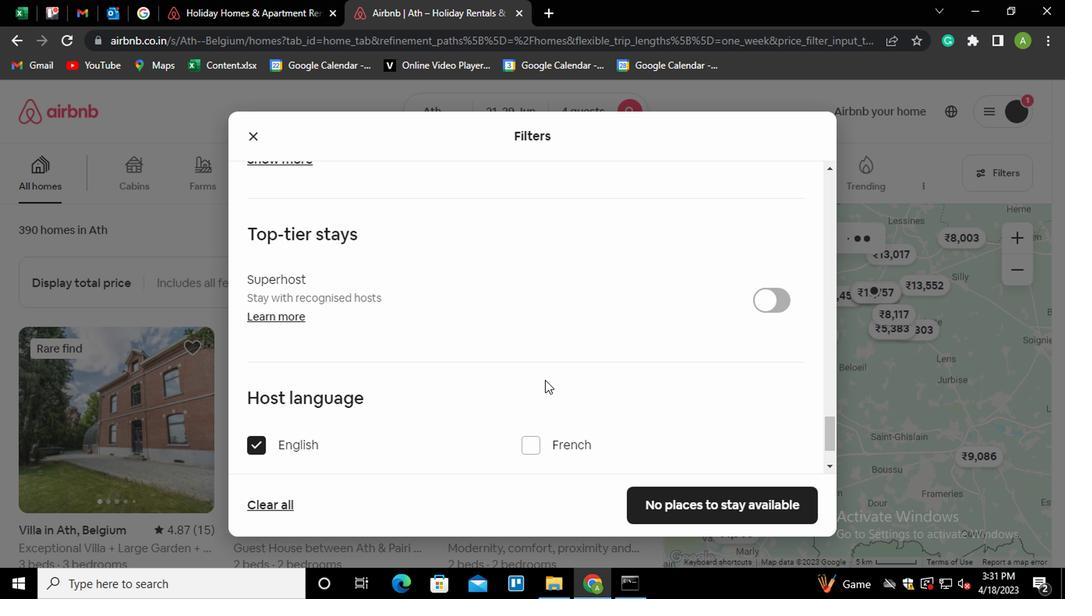
Action: Mouse moved to (706, 495)
Screenshot: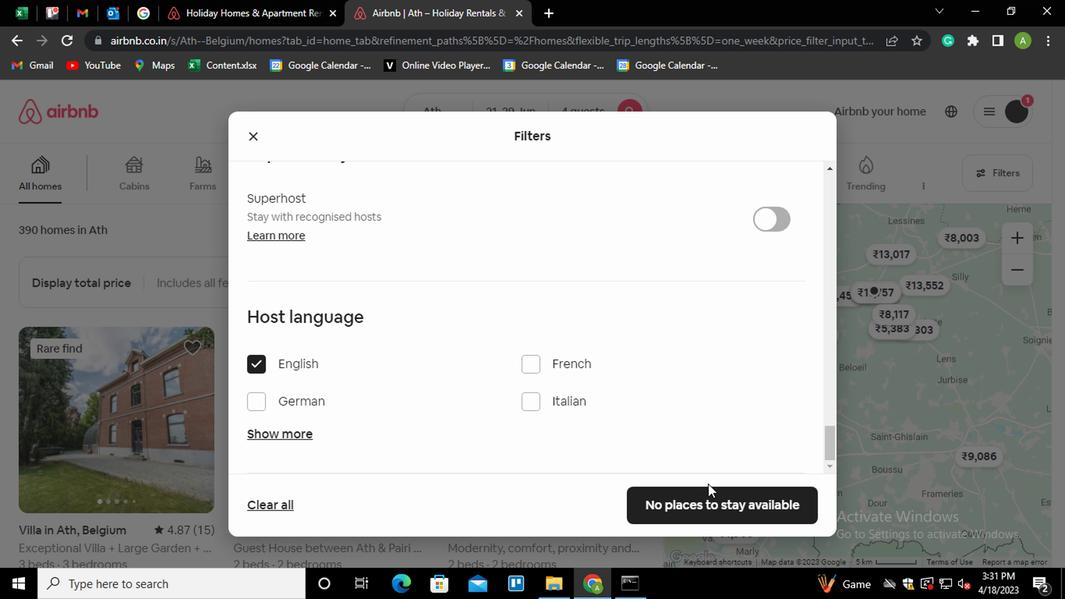 
Action: Mouse pressed left at (706, 495)
Screenshot: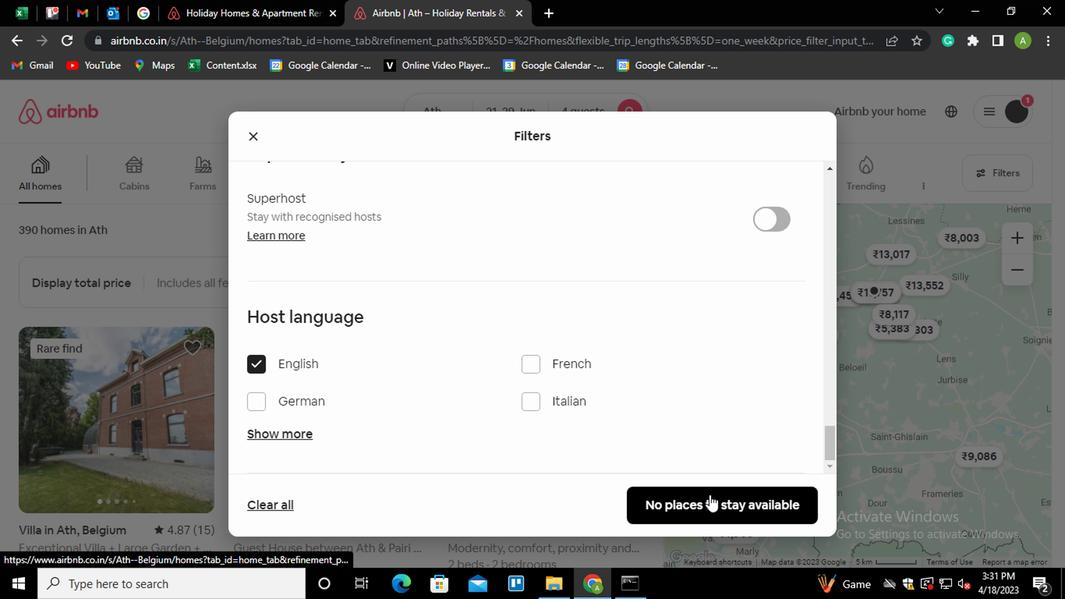 
Action: Mouse moved to (706, 496)
Screenshot: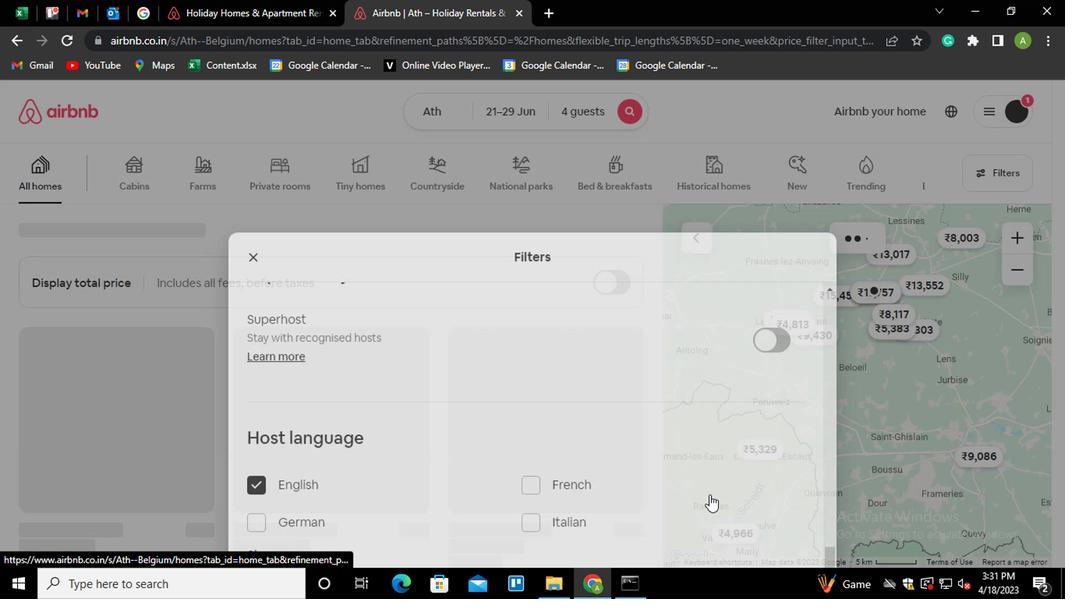 
